 Task: Create in the project AgileDive in Backlog an issue 'Integrate a new video tutorial feature into an existing e-learning platform to improve user engagement and learning outcomes', assign it to team member softage.4@softage.net and change the status to IN PROGRESS. Create in the project AgileDive in Backlog an issue 'Develop a new tool for automated testing of cross-device compatibility and responsiveness', assign it to team member softage.1@softage.net and change the status to IN PROGRESS
Action: Mouse moved to (248, 72)
Screenshot: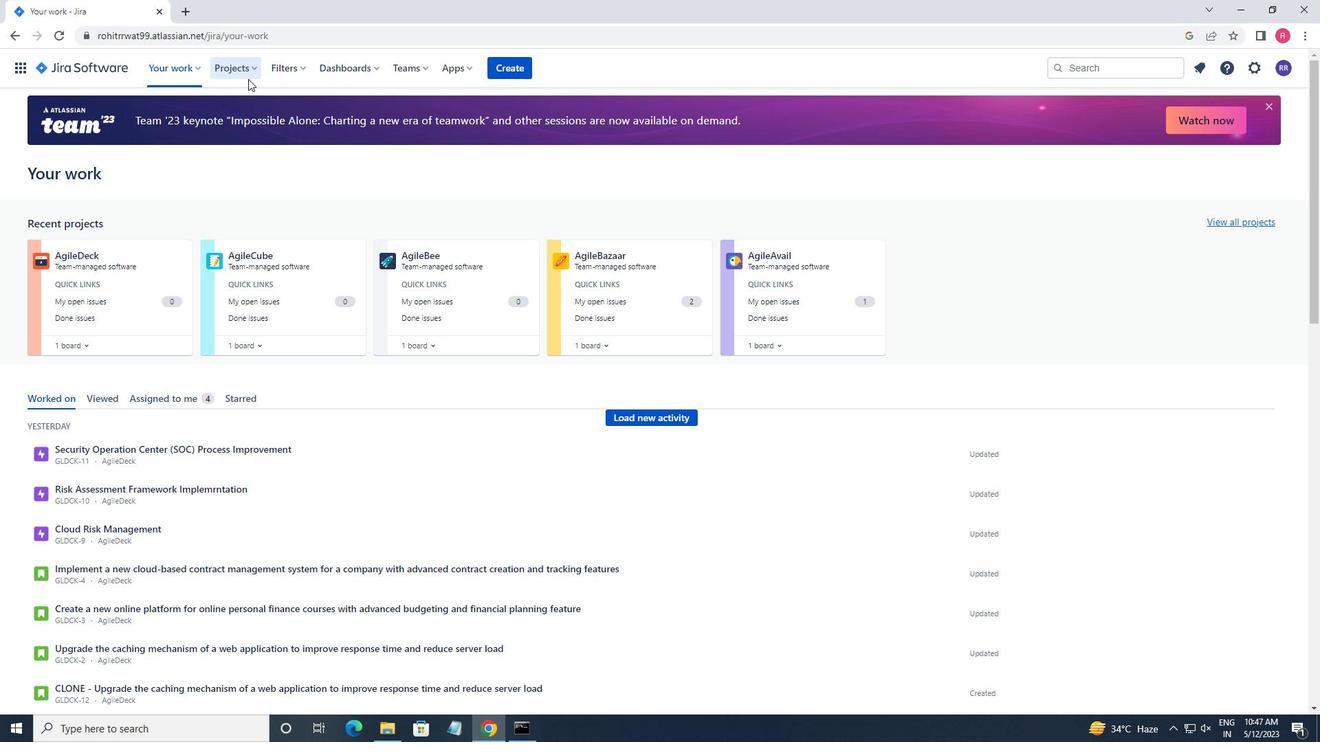 
Action: Mouse pressed left at (248, 72)
Screenshot: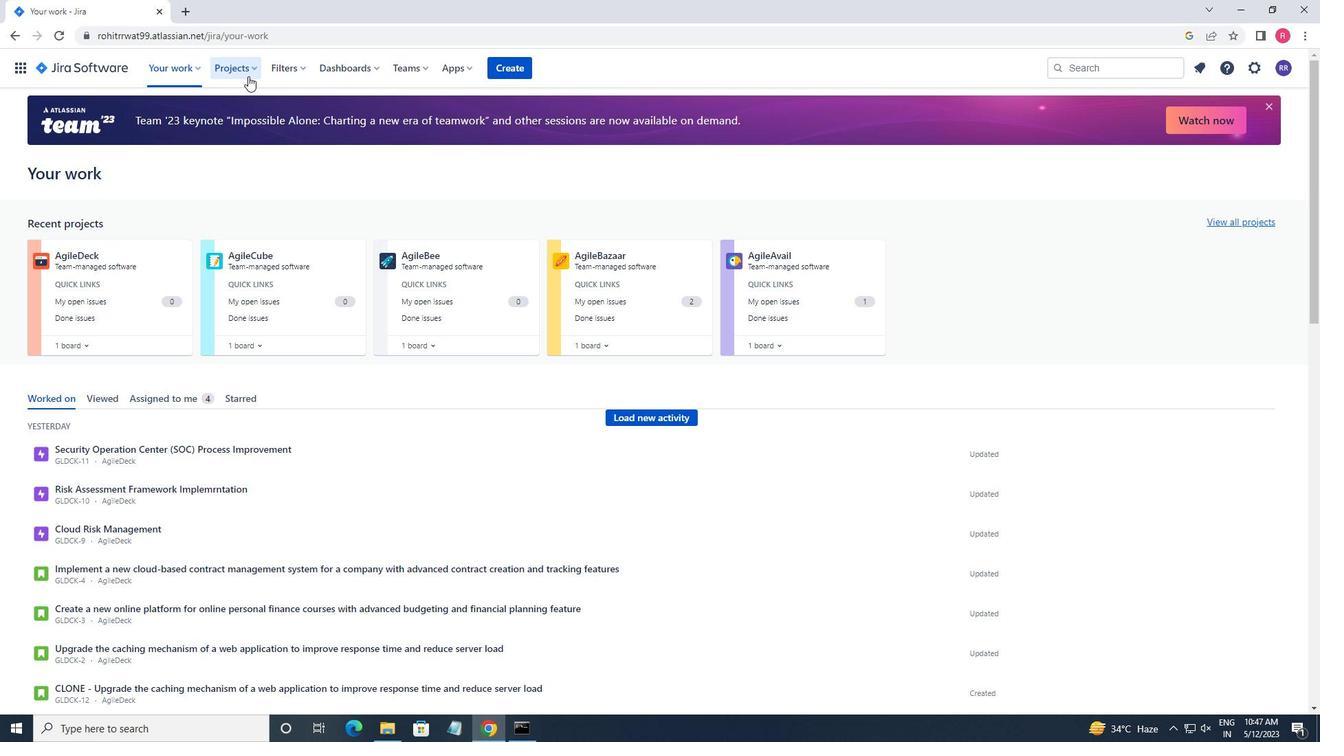 
Action: Mouse moved to (268, 138)
Screenshot: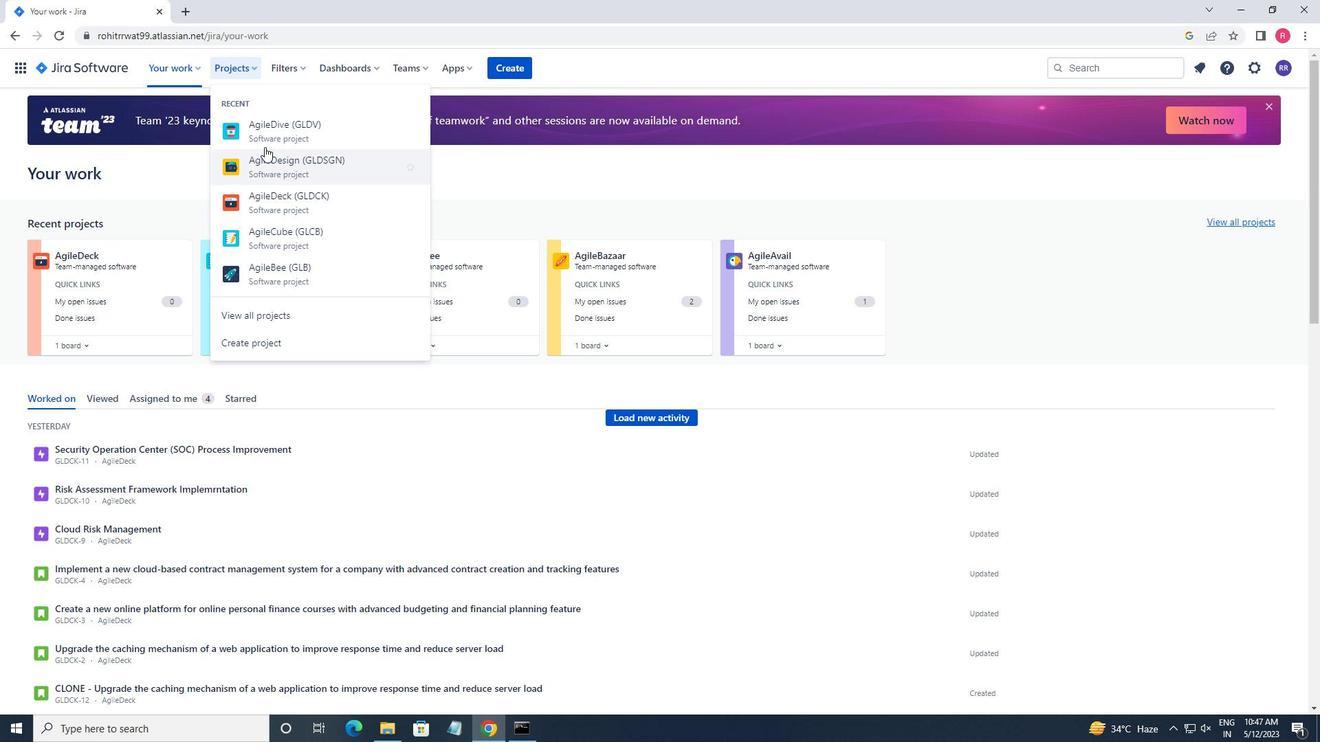 
Action: Mouse pressed left at (268, 138)
Screenshot: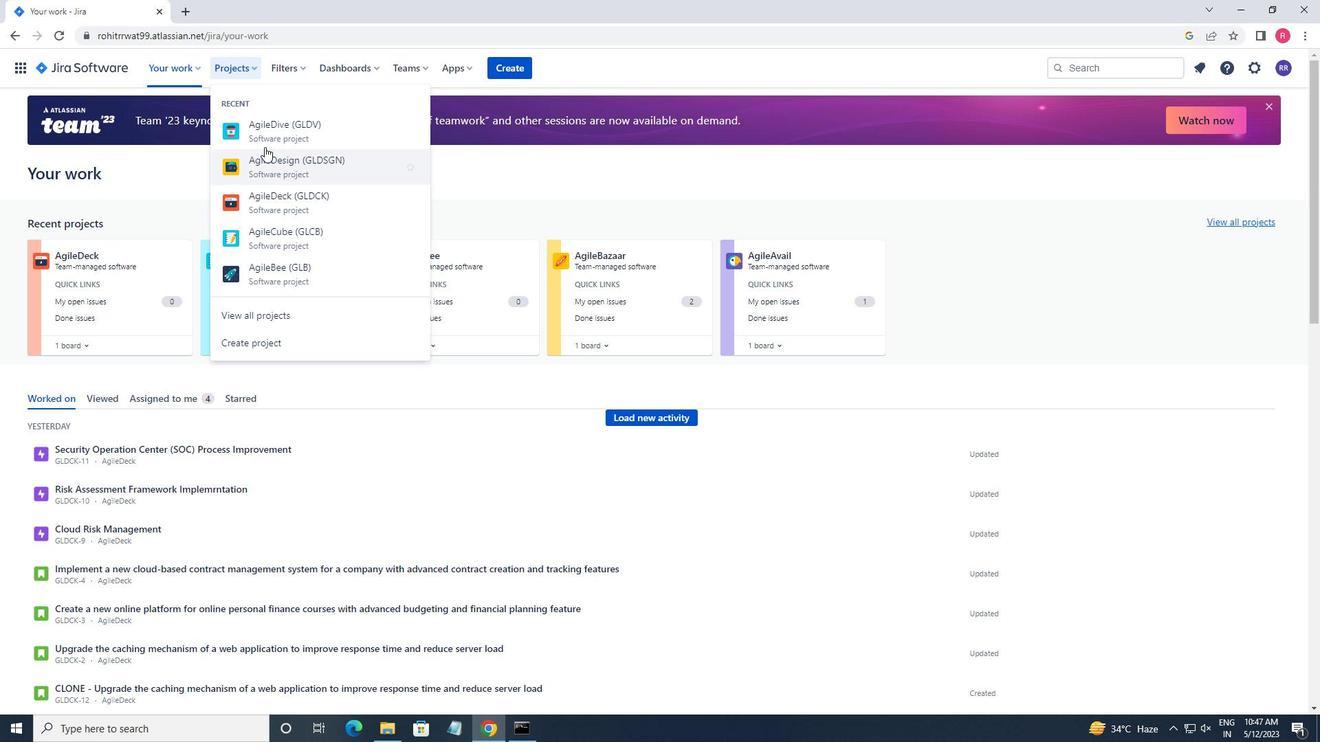 
Action: Mouse moved to (50, 209)
Screenshot: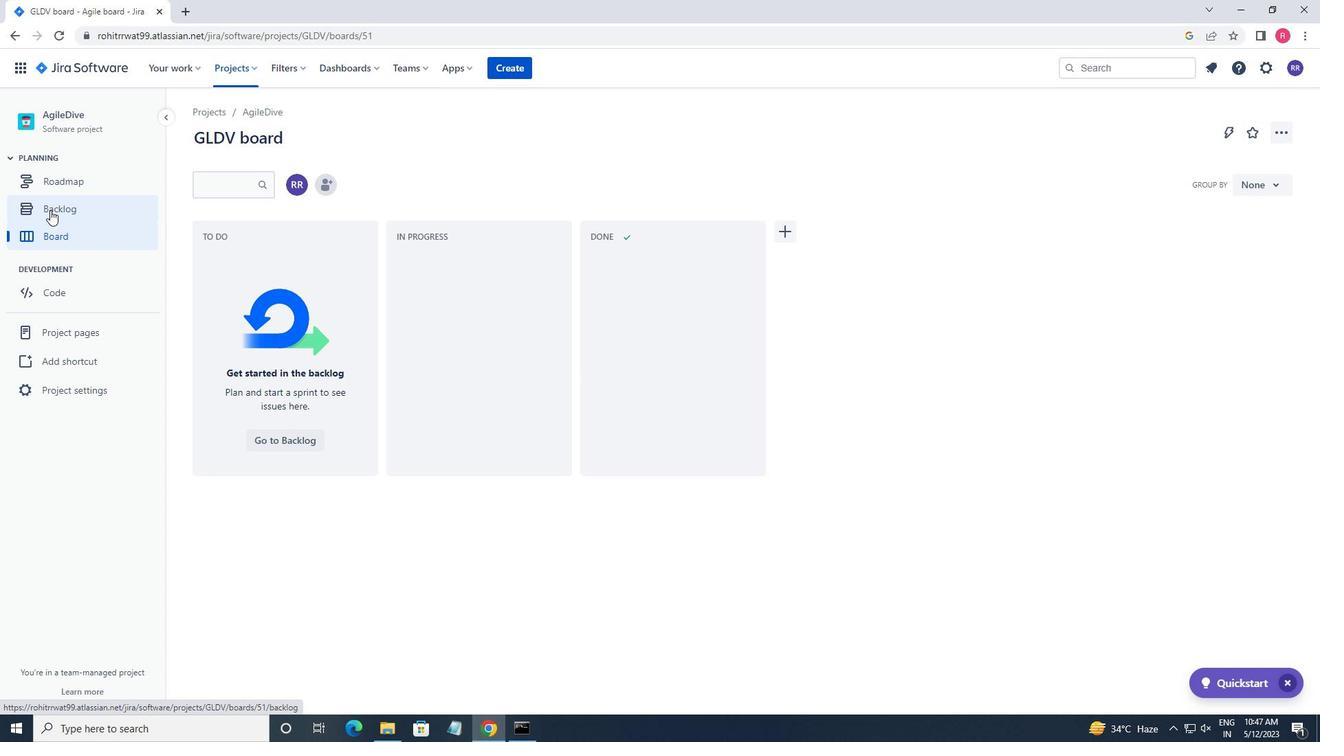 
Action: Mouse pressed left at (50, 209)
Screenshot: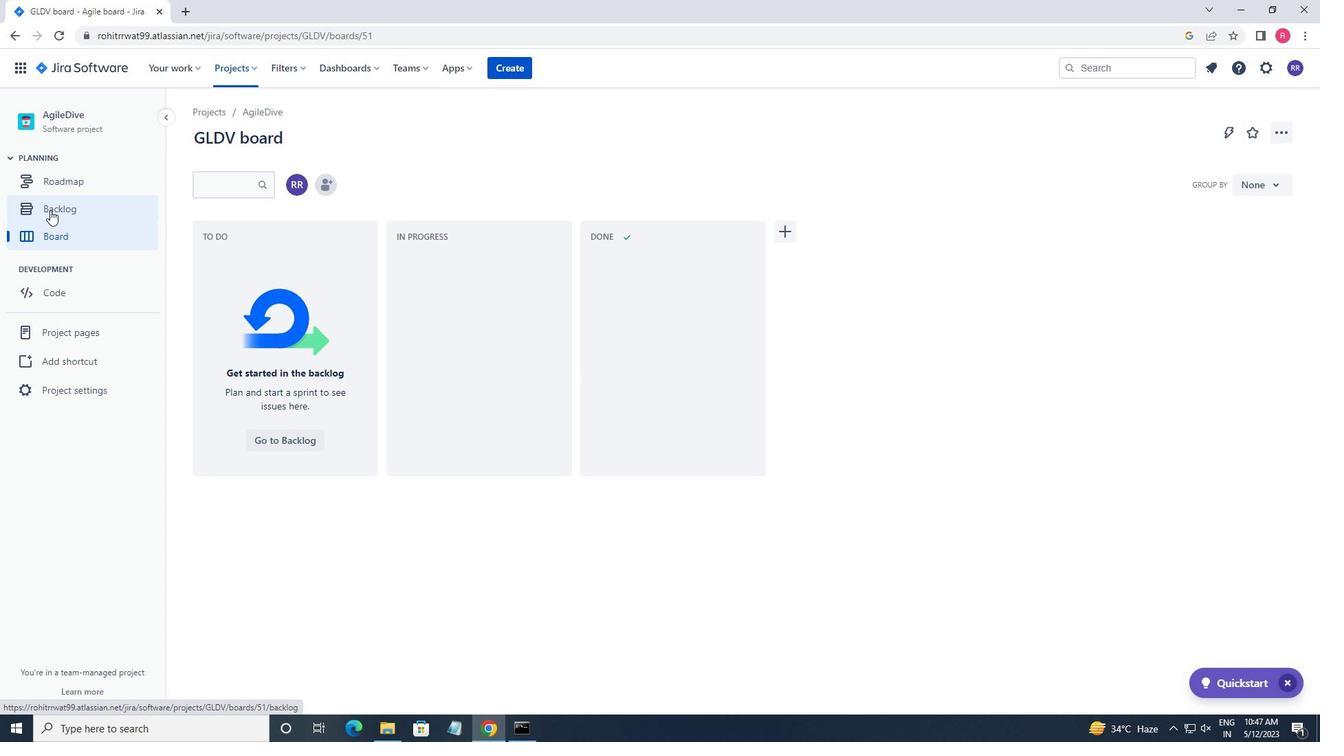 
Action: Mouse moved to (352, 369)
Screenshot: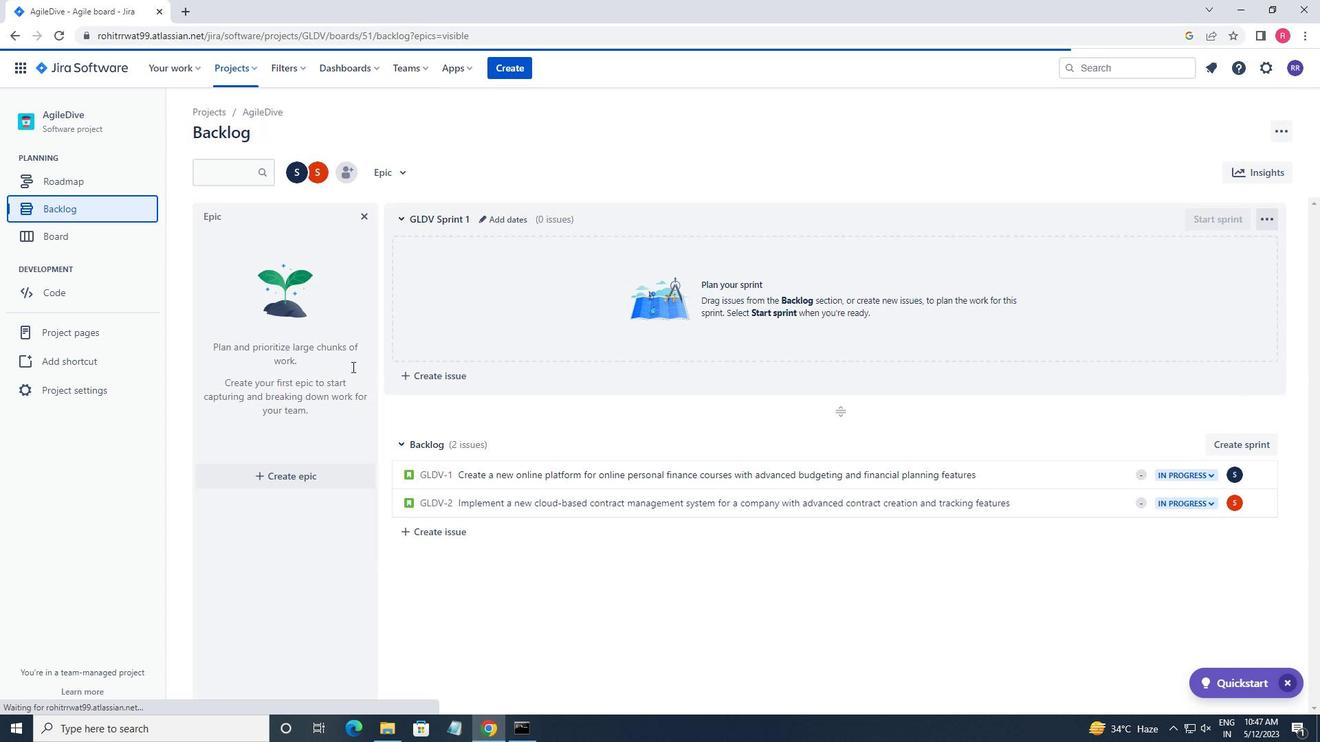 
Action: Mouse scrolled (352, 368) with delta (0, 0)
Screenshot: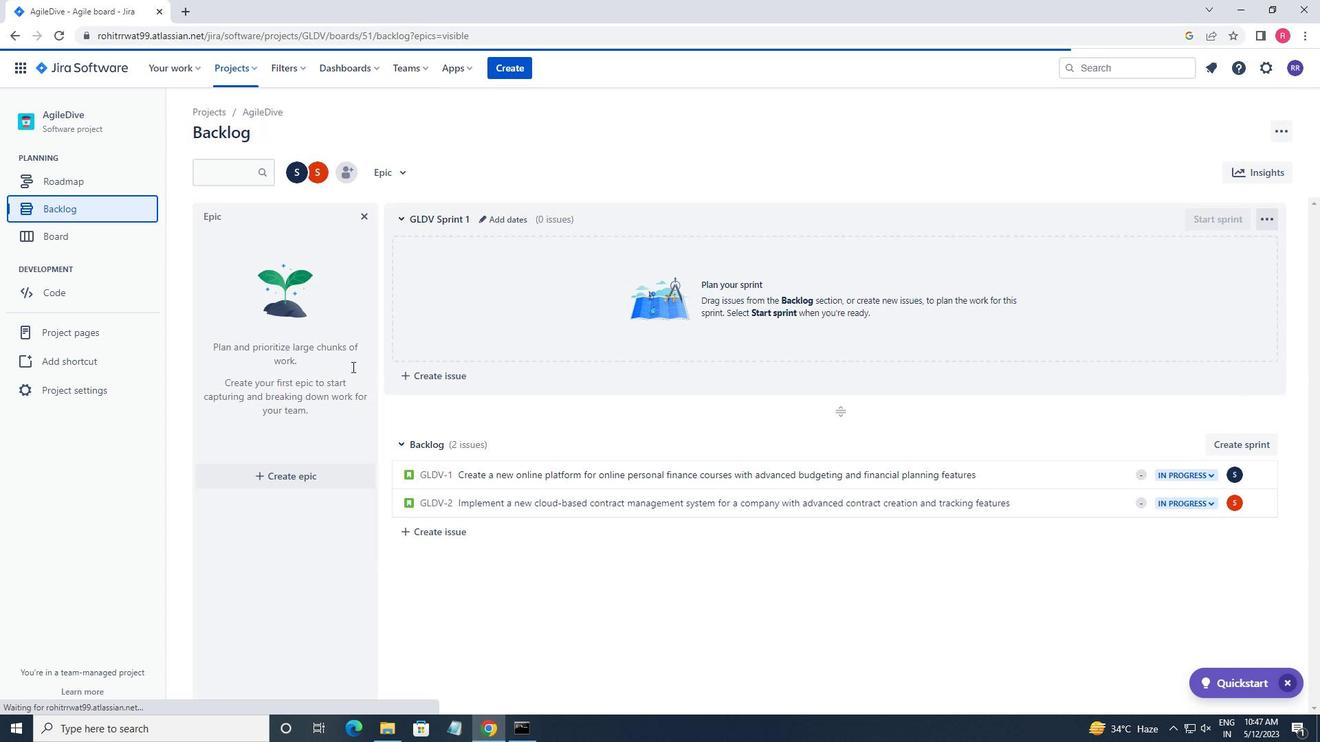 
Action: Mouse moved to (352, 369)
Screenshot: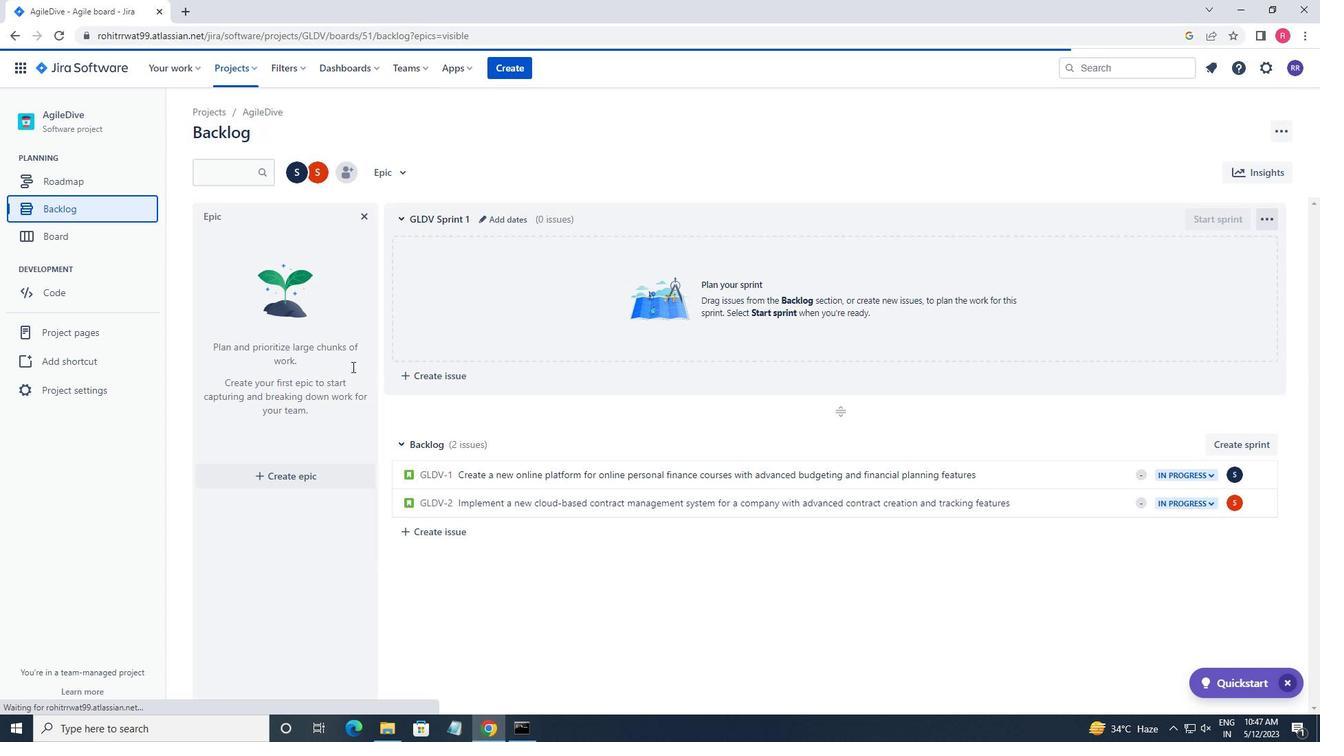 
Action: Mouse scrolled (352, 369) with delta (0, 0)
Screenshot: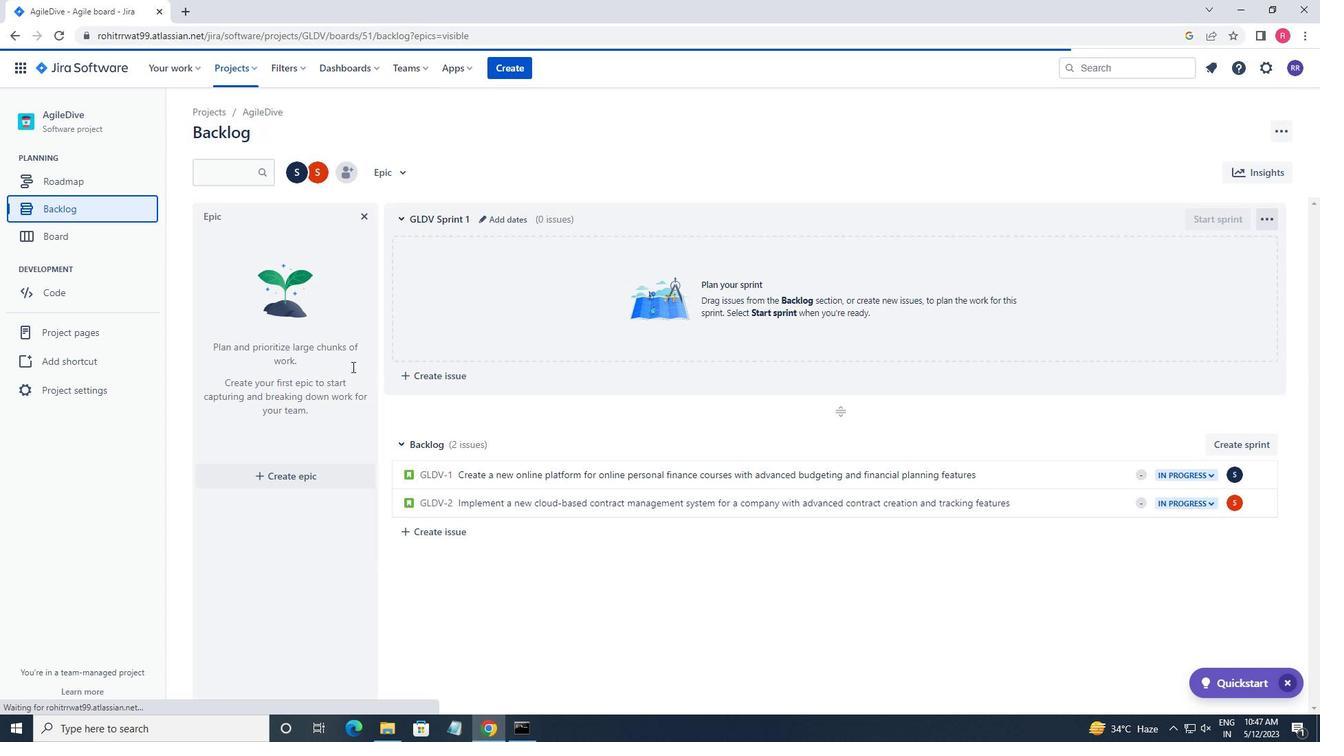 
Action: Mouse moved to (352, 370)
Screenshot: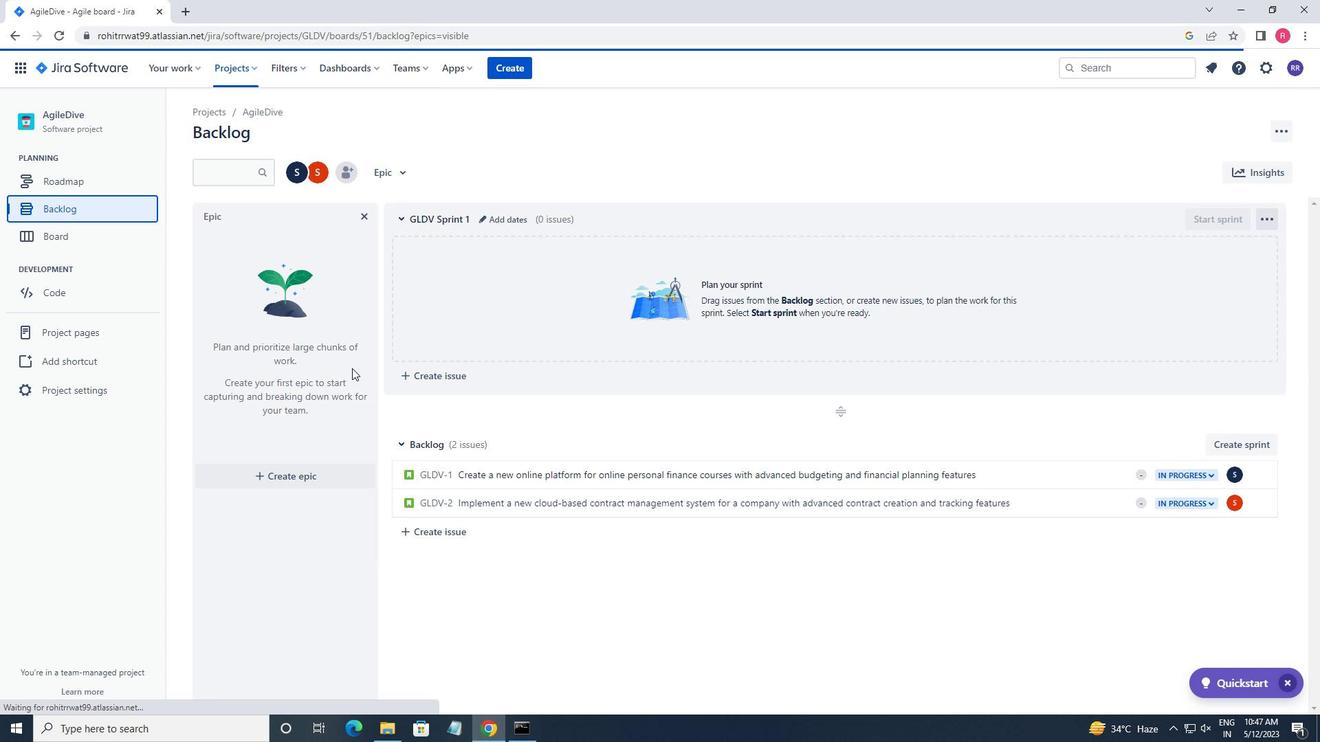 
Action: Mouse scrolled (352, 369) with delta (0, 0)
Screenshot: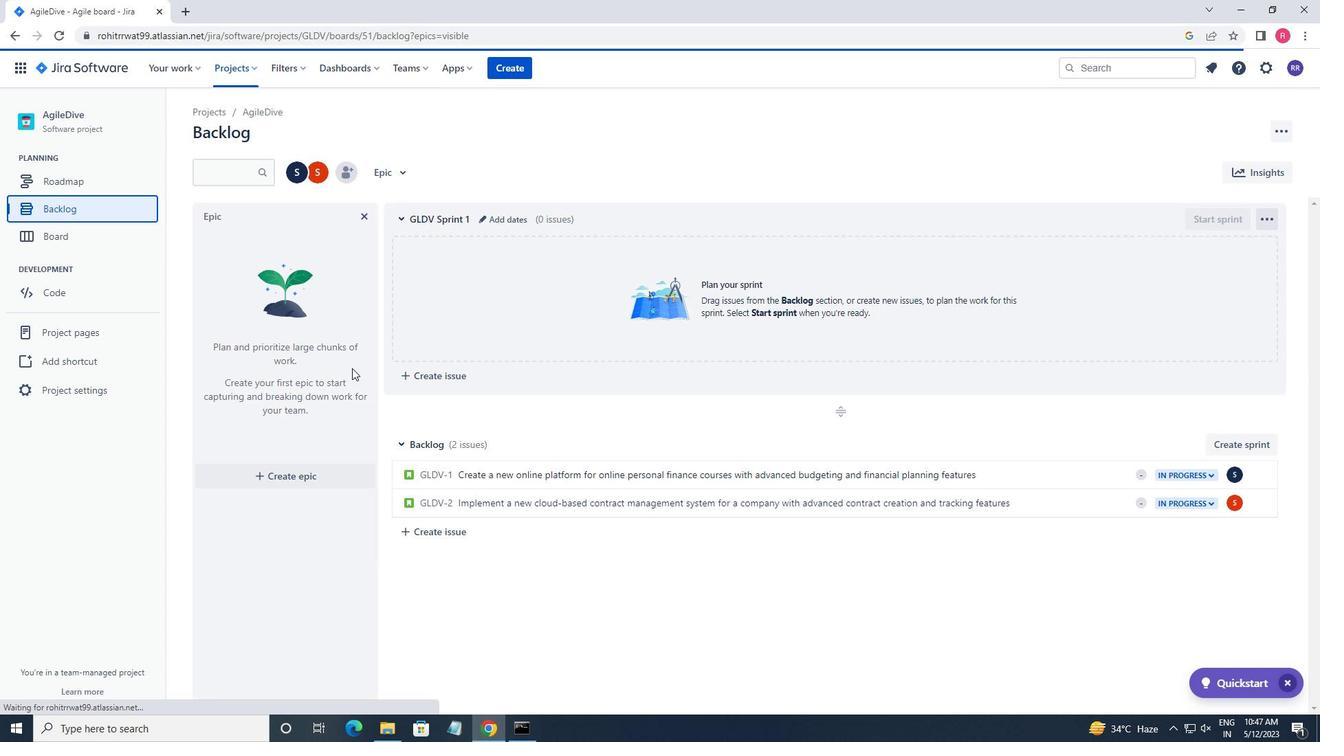 
Action: Mouse scrolled (352, 369) with delta (0, 0)
Screenshot: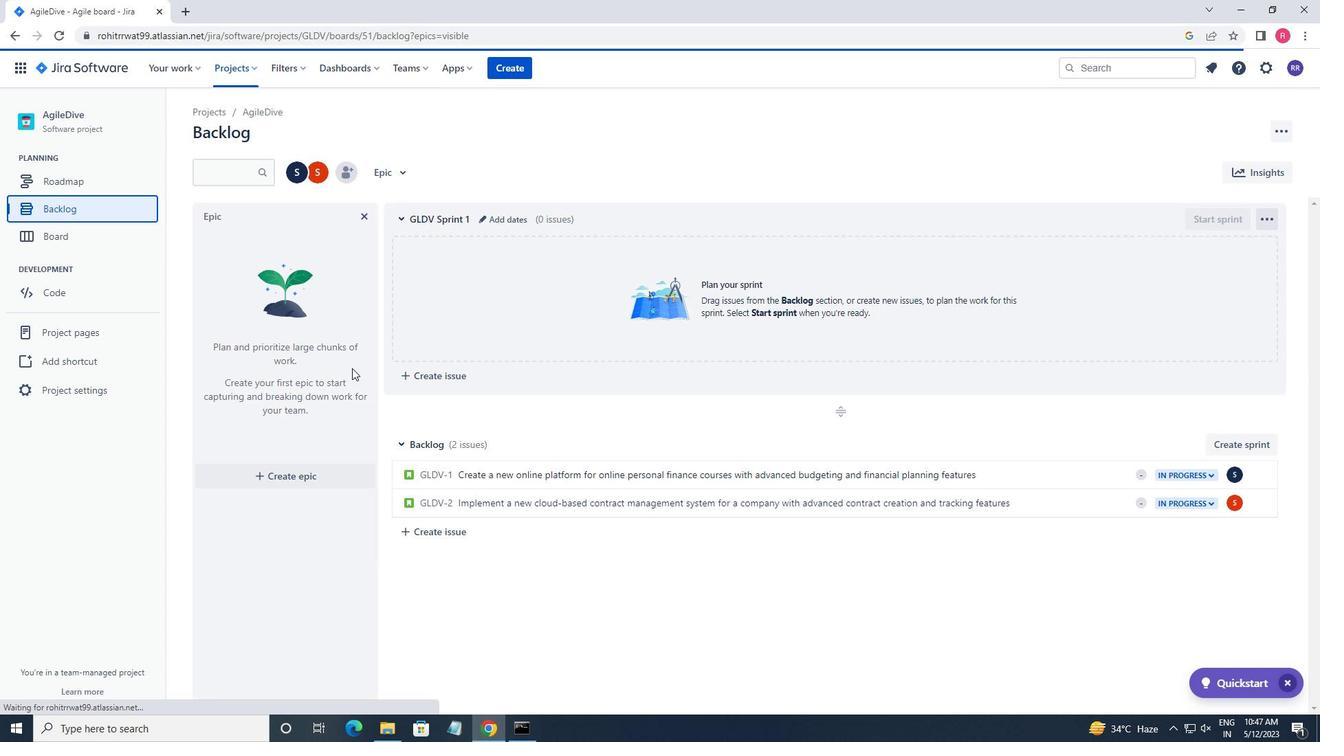 
Action: Mouse scrolled (352, 369) with delta (0, 0)
Screenshot: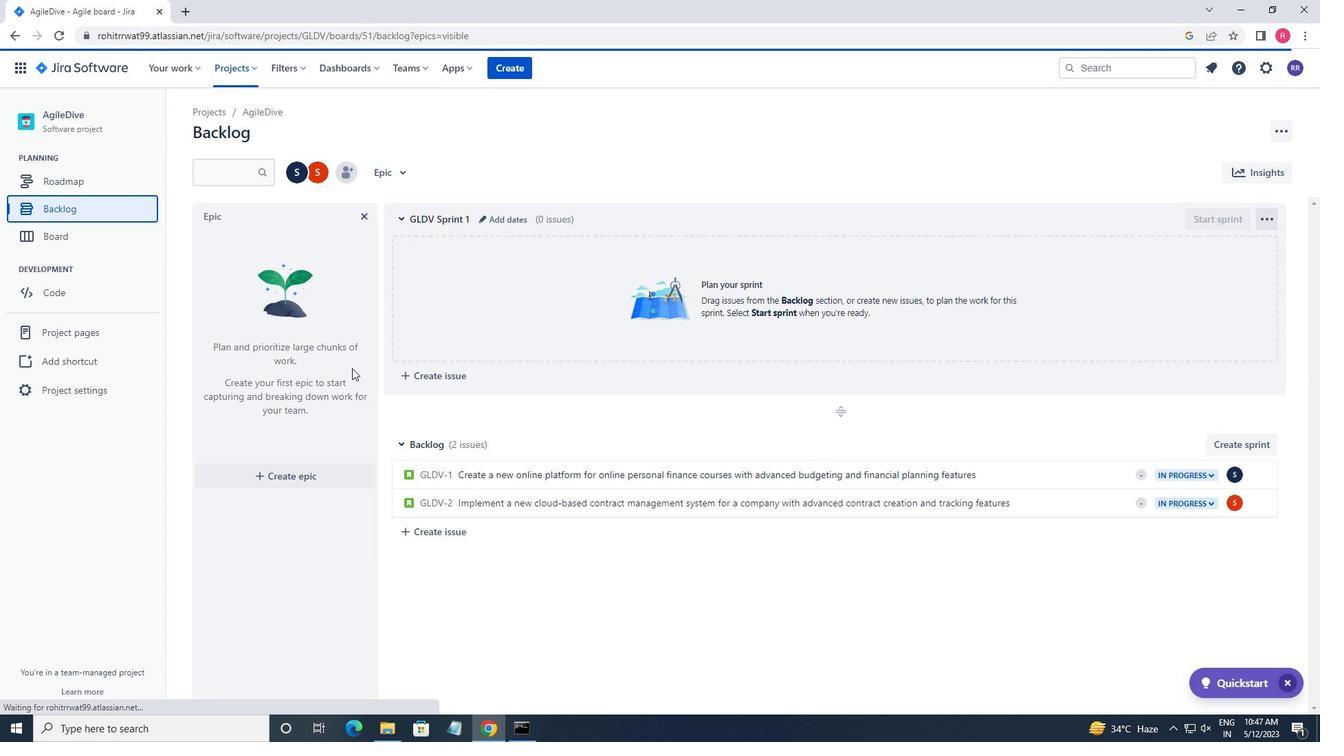 
Action: Mouse scrolled (352, 369) with delta (0, 0)
Screenshot: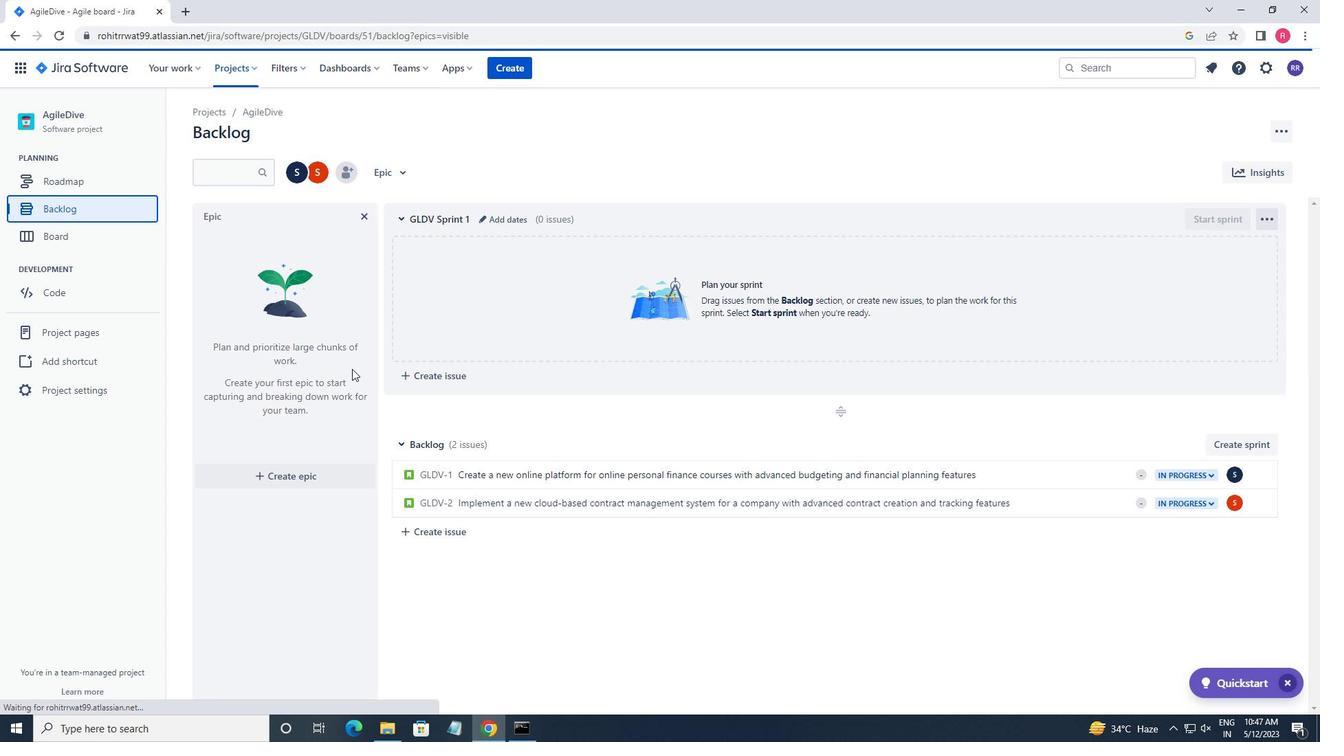 
Action: Mouse moved to (438, 538)
Screenshot: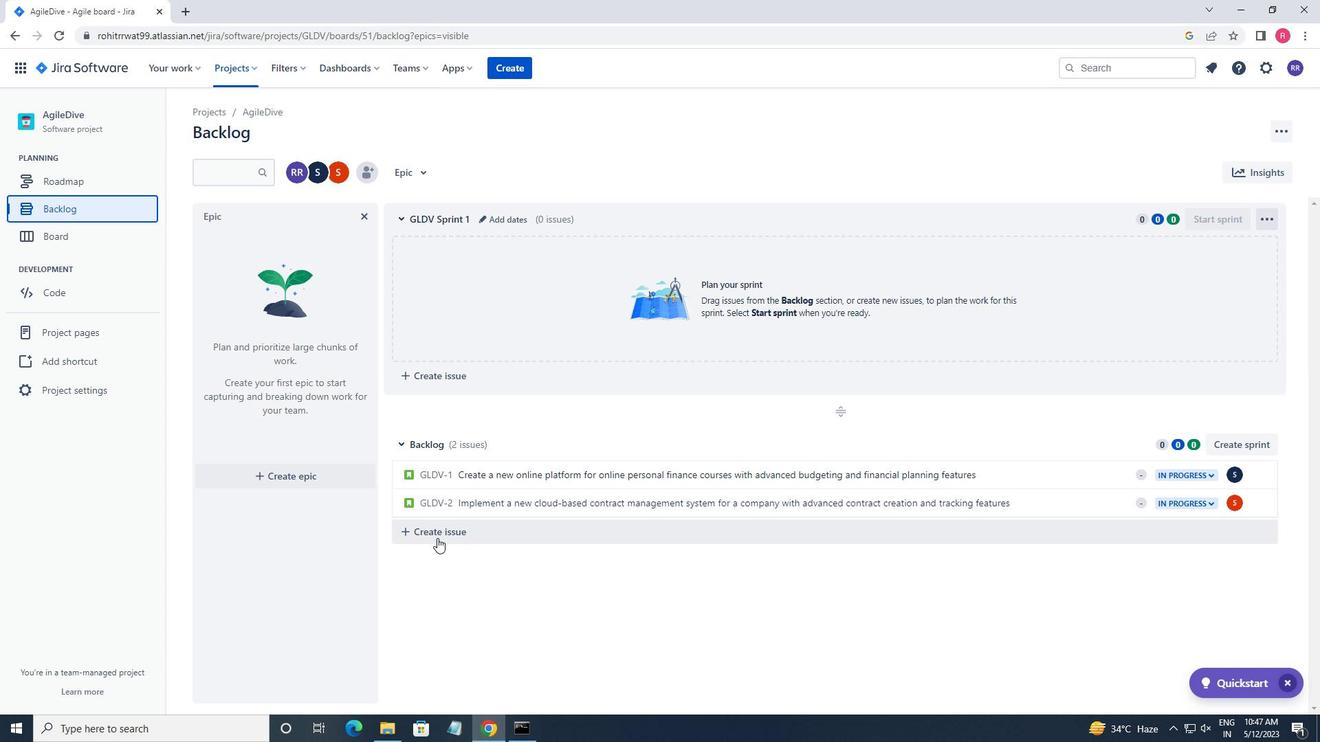 
Action: Mouse pressed left at (438, 538)
Screenshot: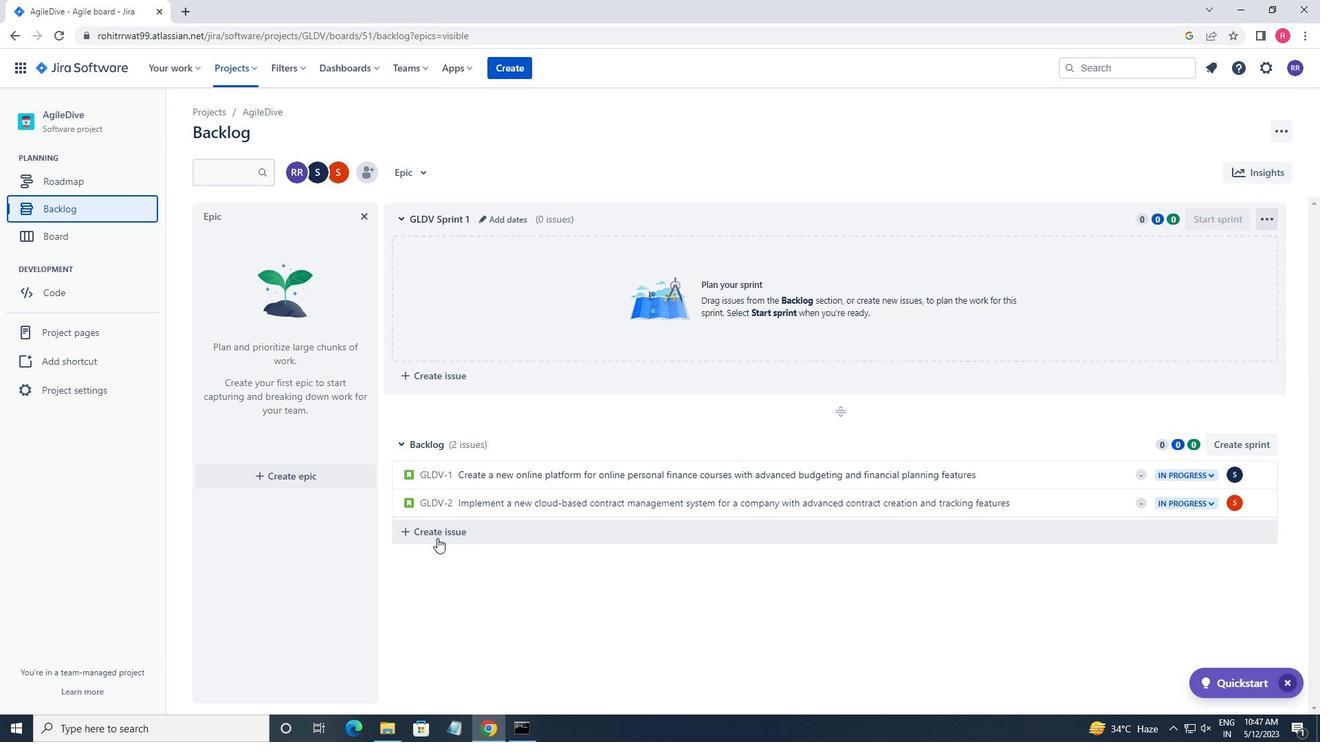 
Action: Key pressed <Key.shift_r>Integrate<Key.space>a<Key.space>new<Key.space>video<Key.space>ti<Key.backspace>utorial<Key.space>featues<Key.space><Key.backspace><Key.backspace><Key.backspace><Key.backspace>urial<Key.space><Key.backspace><Key.backspace><Key.backspace><Key.backspace>e<Key.space>into<Key.space>an<Key.space>existing<Key.space>e-learning<Key.space>platform<Key.space>to<Key.space>improve<Key.space>user<Key.space>engagment<Key.space>and<Key.space>learning<Key.space><Key.left><Key.left><Key.left><Key.left><Key.left><Key.left><Key.left><Key.left><Key.left><Key.left><Key.left><Key.left><Key.left><Key.left><Key.left><Key.left><Key.left><Key.left><Key.left><Key.left><Key.left><Key.left><Key.left><Key.right><Key.right><Key.right><Key.right><Key.right>e<Key.right><Key.right><Key.right><Key.right><Key.right><Key.right><Key.right><Key.right><Key.right><Key.right><Key.right><Key.right><Key.right><Key.right><Key.right><Key.right><Key.right><Key.right>and<Key.space>learning<Key.space>outcomes<Key.enter>
Screenshot: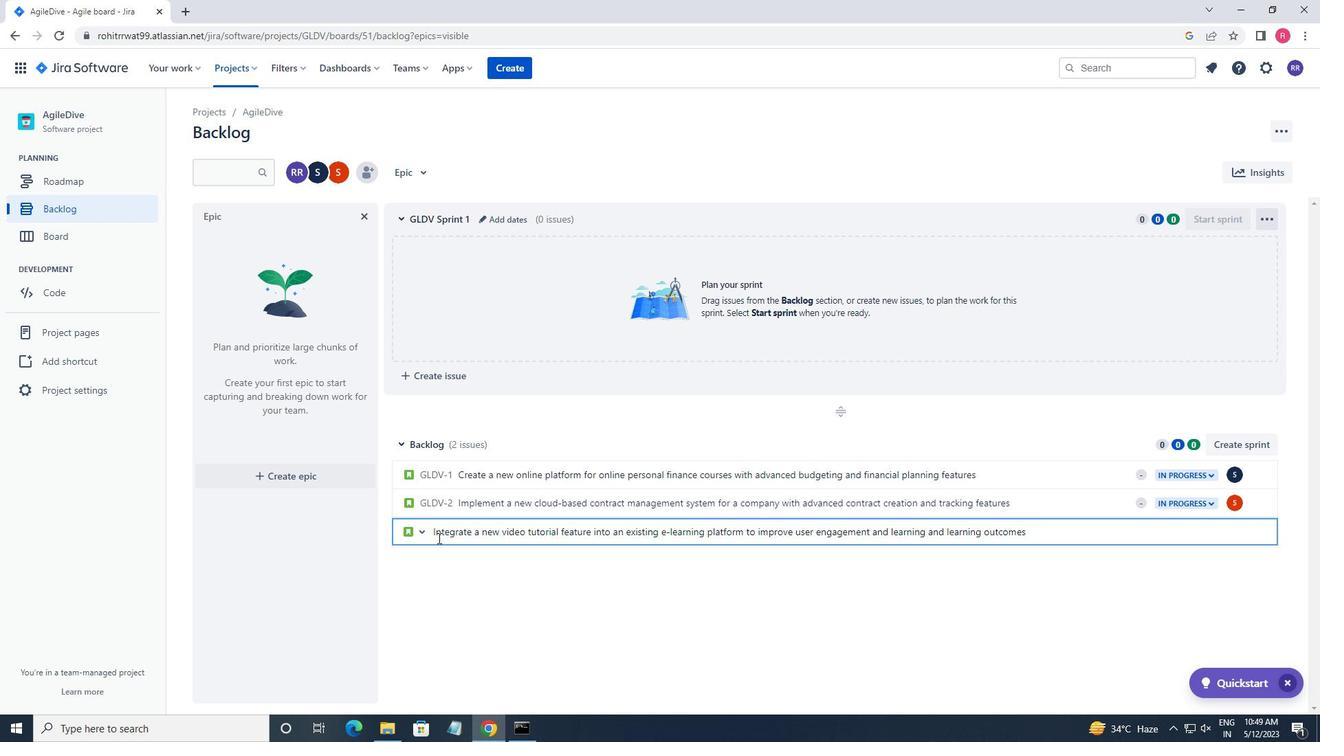 
Action: Mouse moved to (1235, 531)
Screenshot: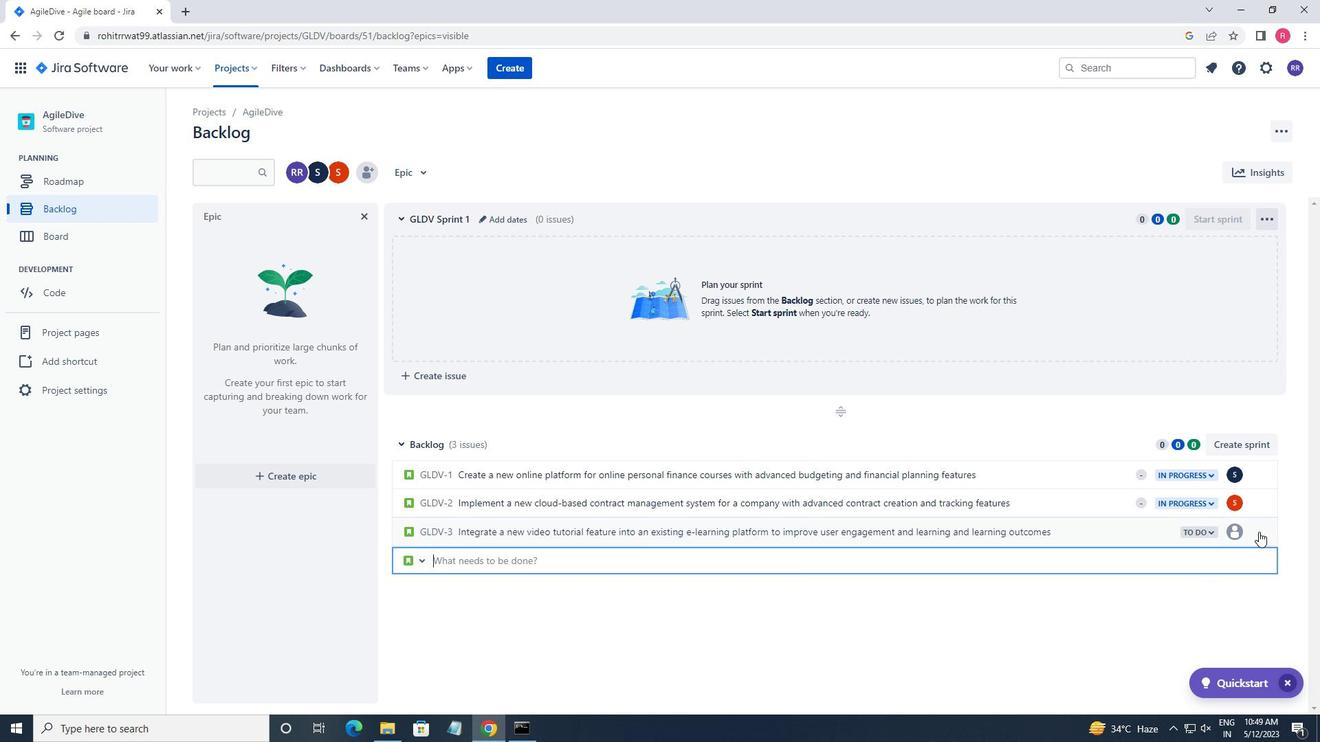 
Action: Mouse pressed left at (1235, 531)
Screenshot: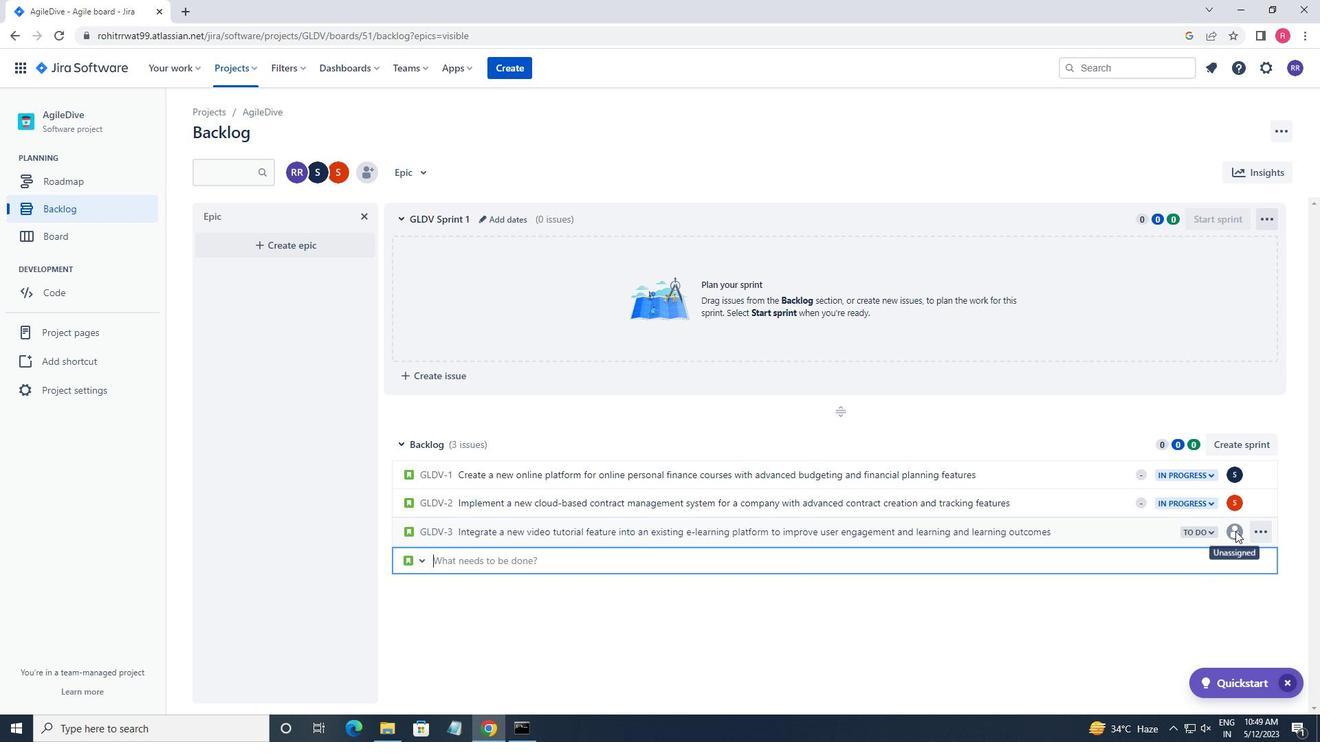 
Action: Key pressed softage.4
Screenshot: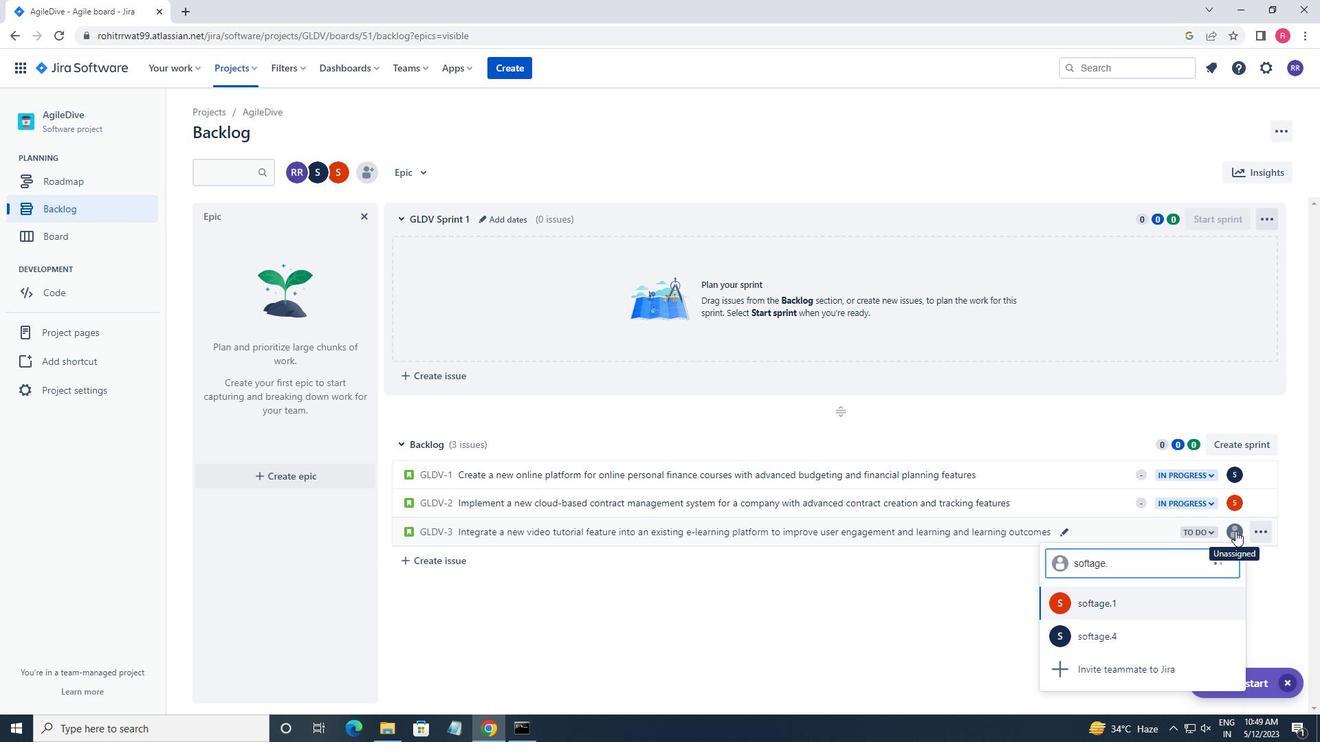 
Action: Mouse moved to (1149, 644)
Screenshot: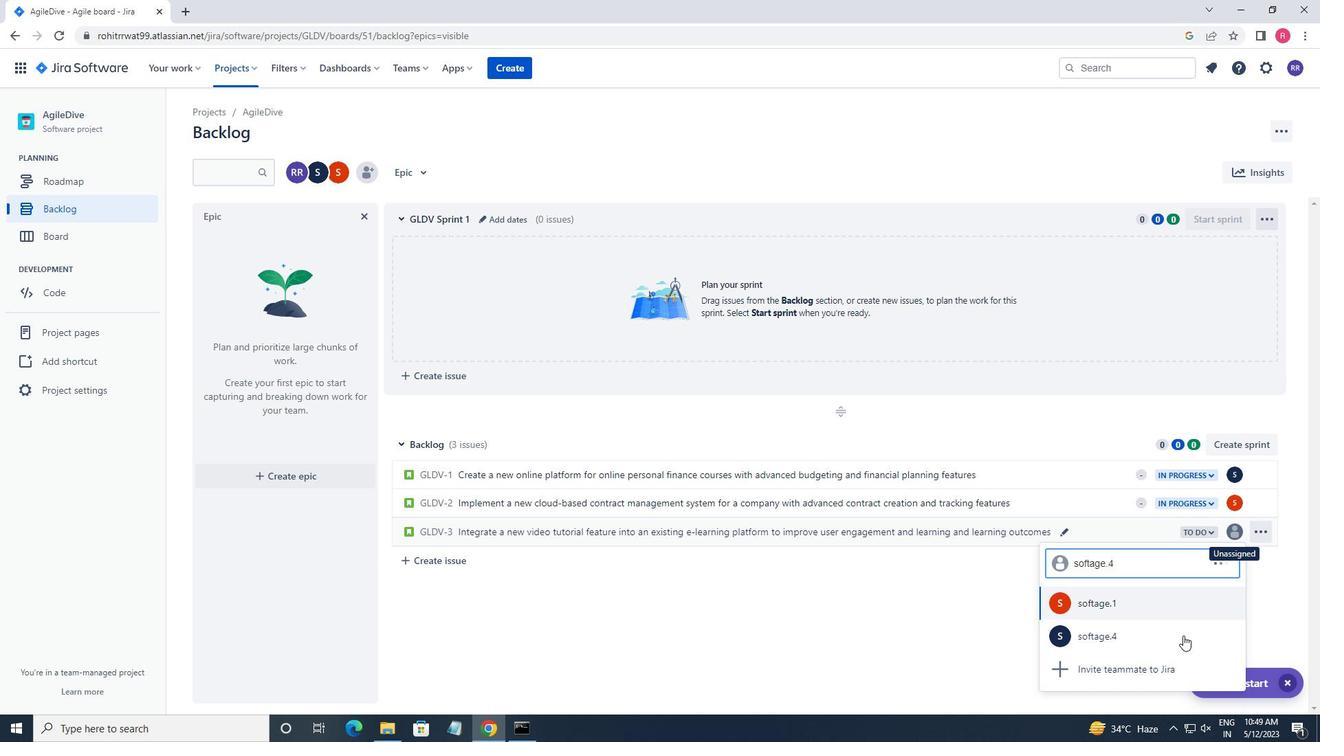 
Action: Mouse pressed left at (1149, 644)
Screenshot: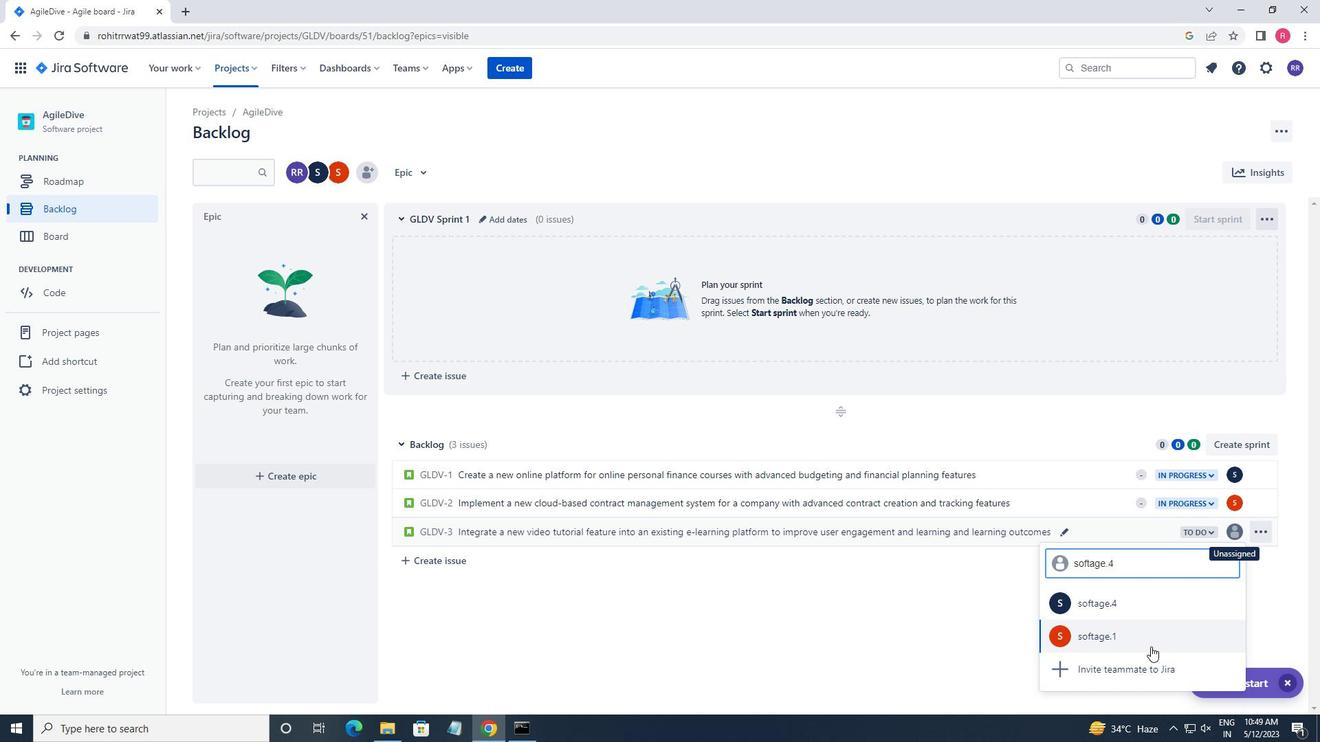 
Action: Mouse moved to (1231, 535)
Screenshot: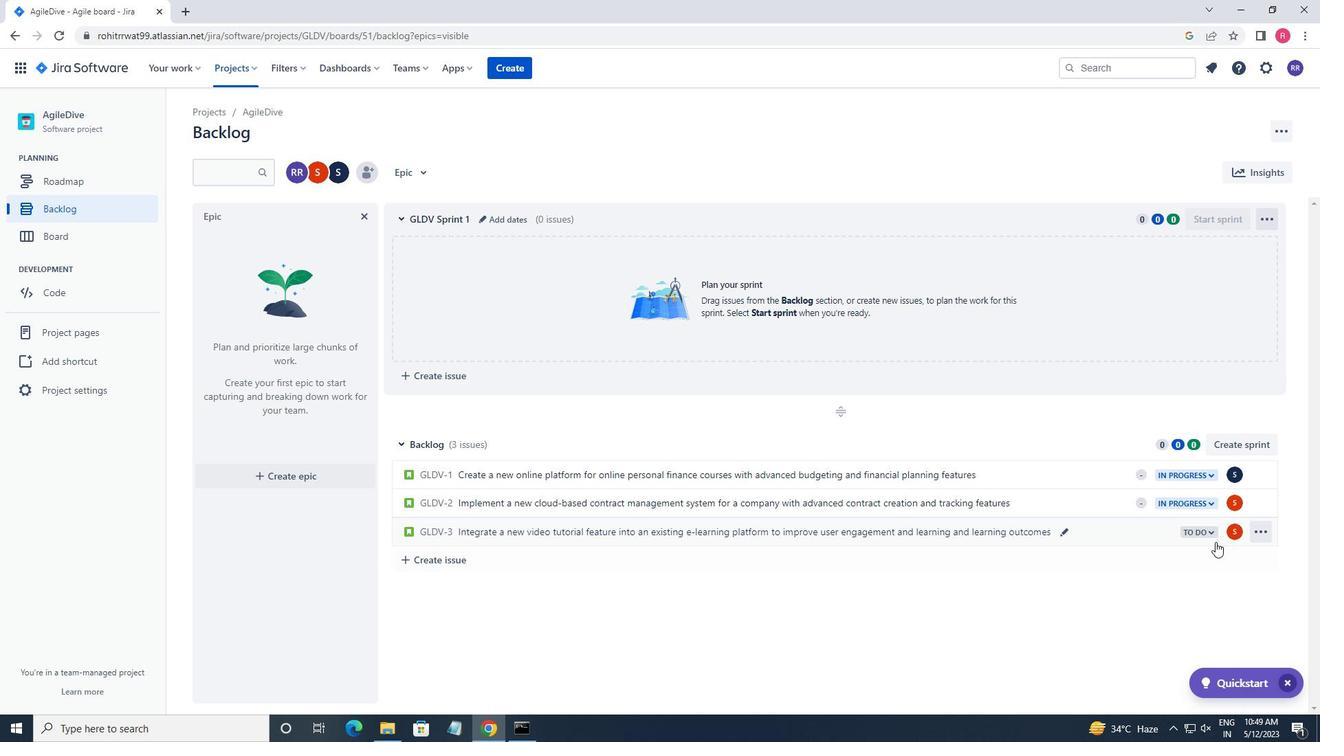 
Action: Mouse pressed left at (1231, 535)
Screenshot: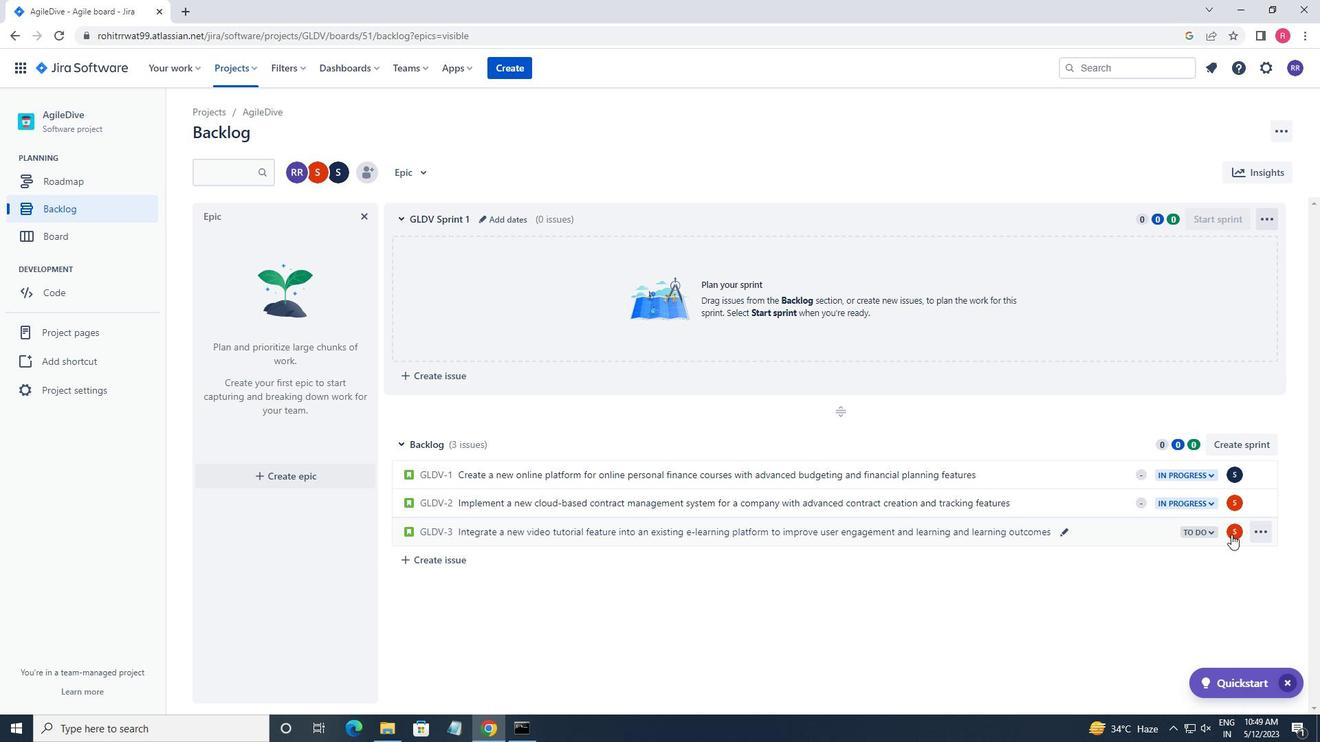 
Action: Key pressed softage.4
Screenshot: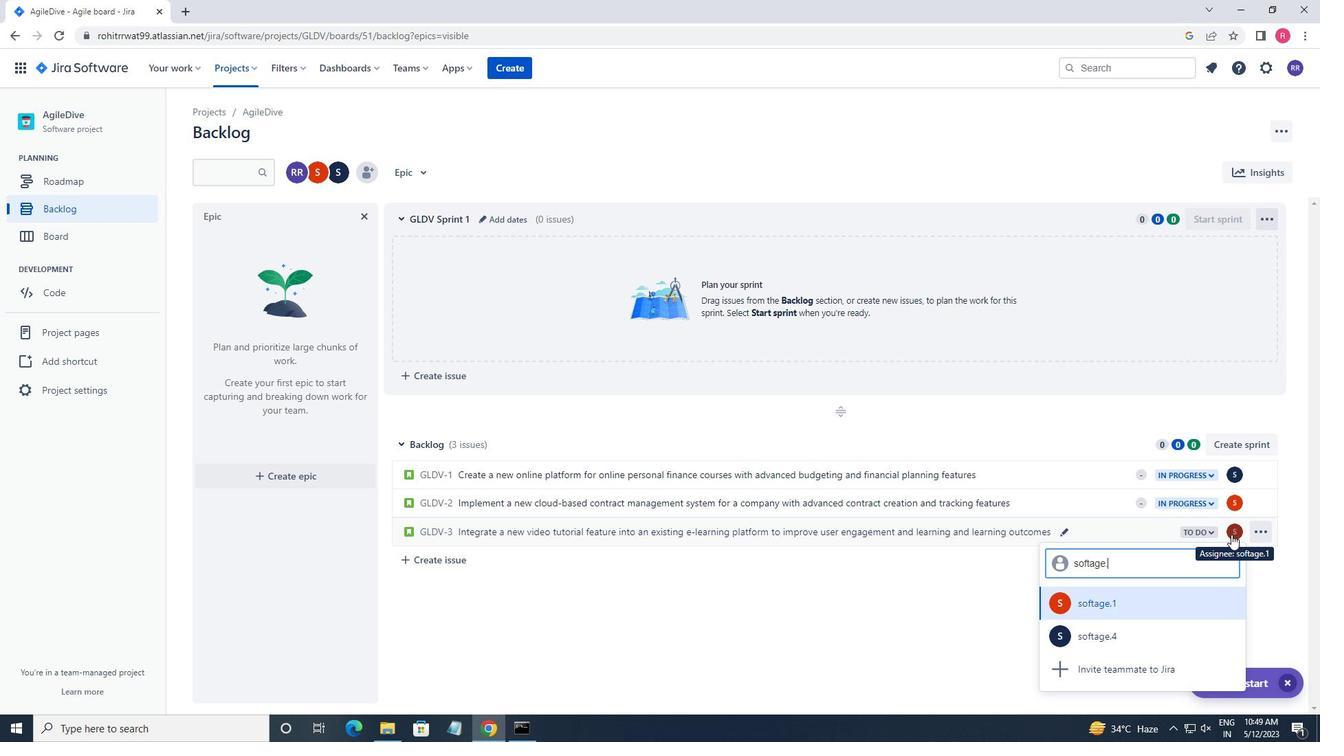 
Action: Mouse moved to (1105, 604)
Screenshot: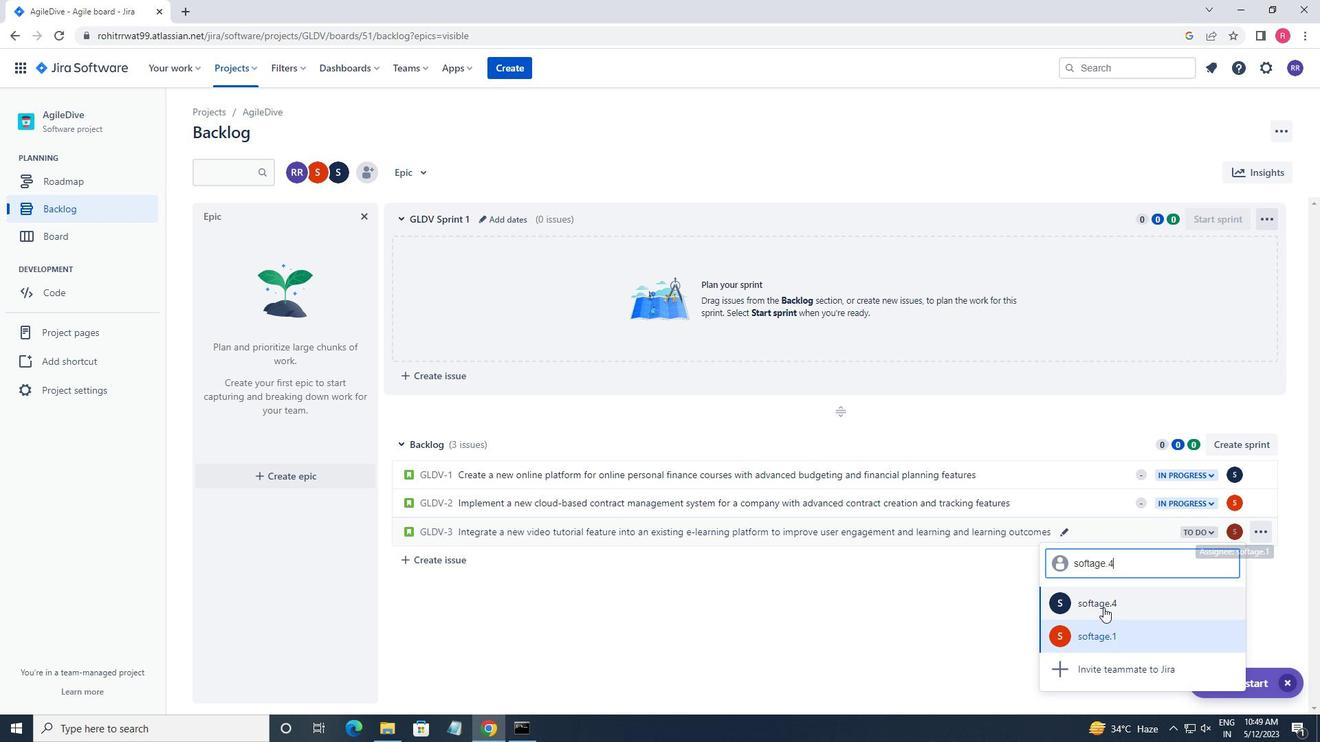 
Action: Mouse pressed left at (1105, 604)
Screenshot: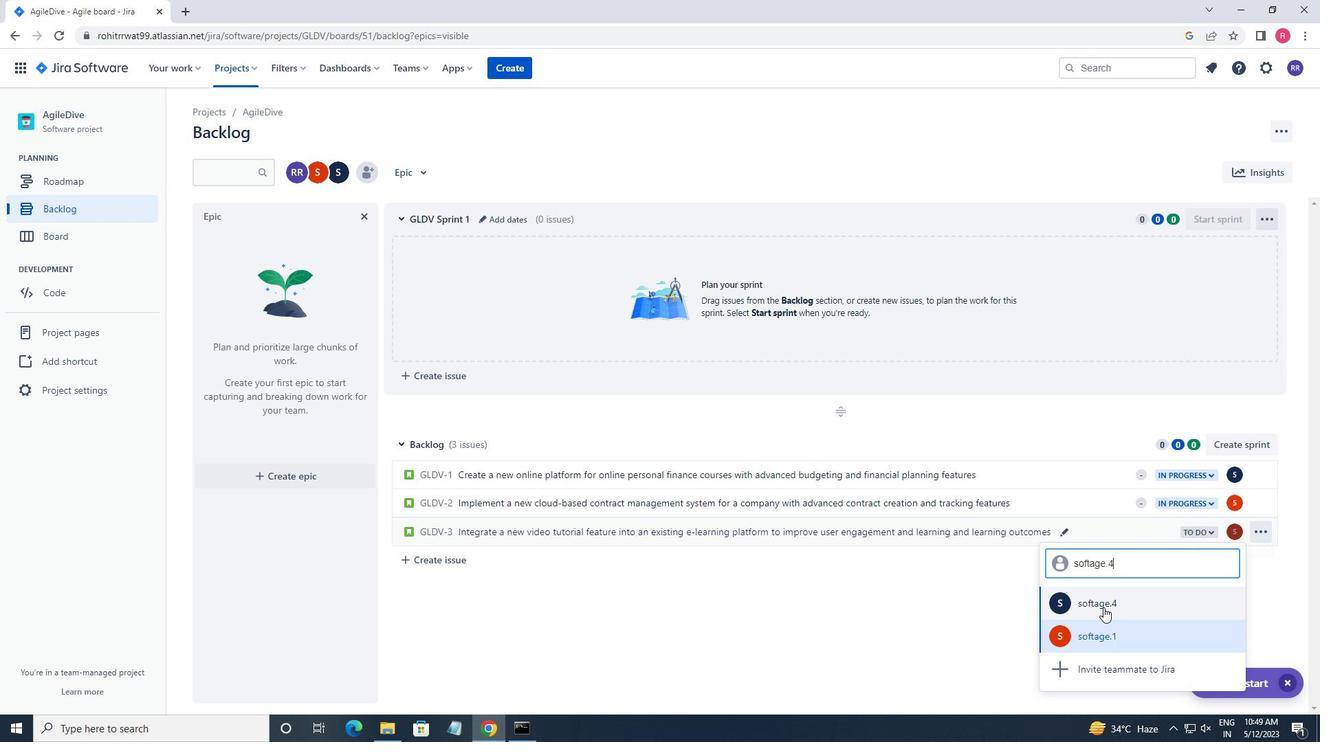 
Action: Mouse moved to (1210, 528)
Screenshot: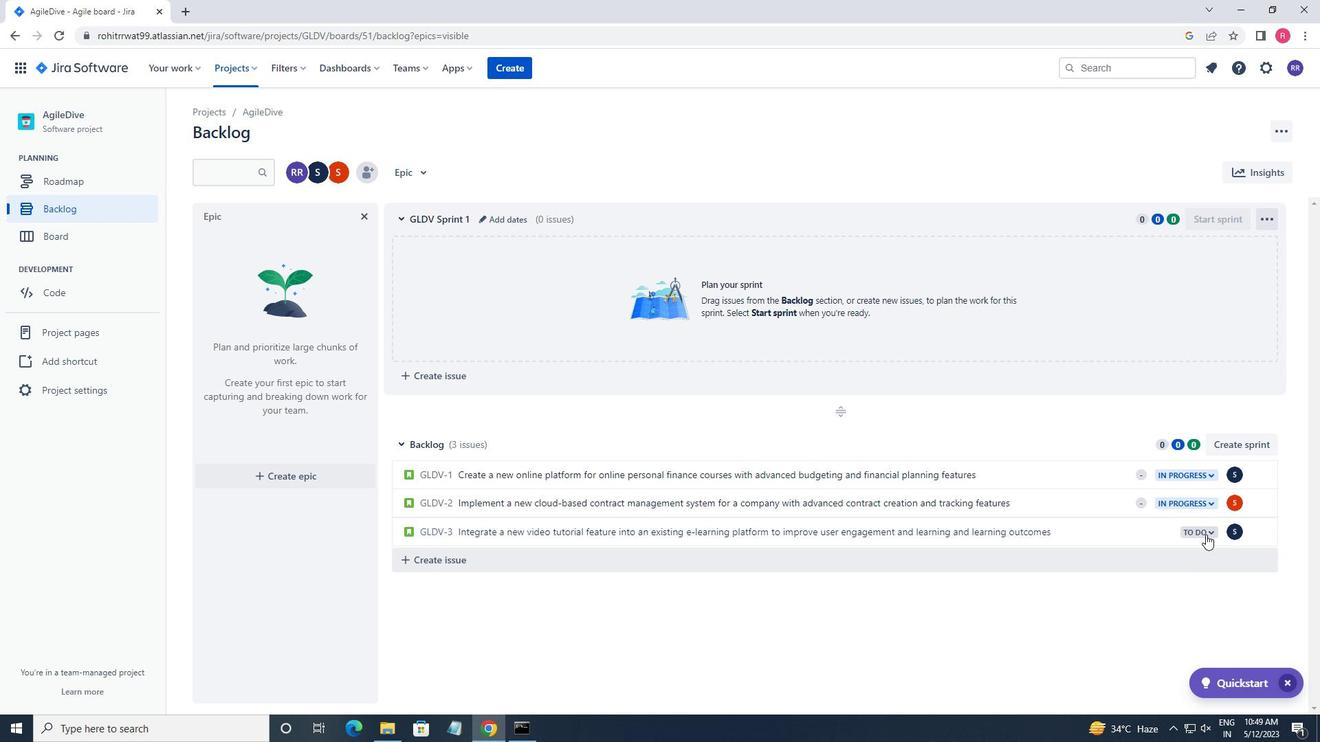 
Action: Mouse pressed left at (1210, 528)
Screenshot: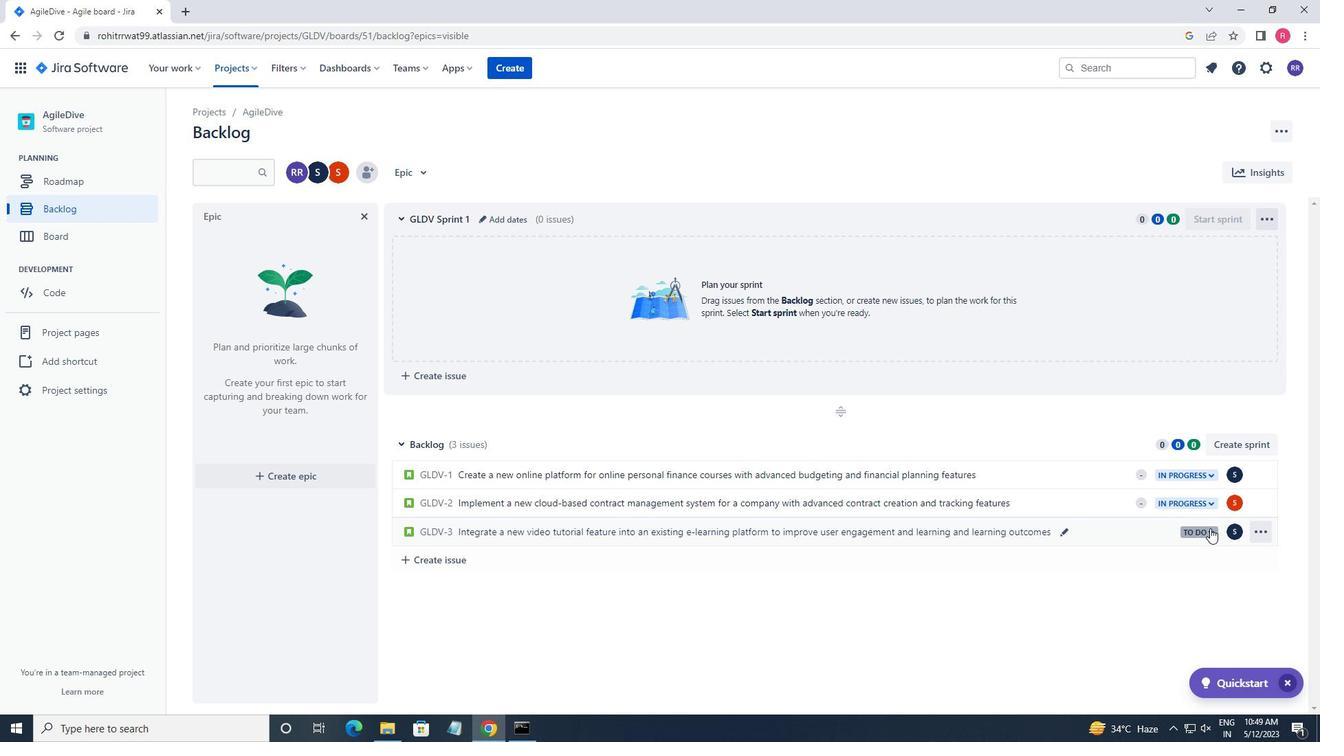
Action: Mouse moved to (1106, 563)
Screenshot: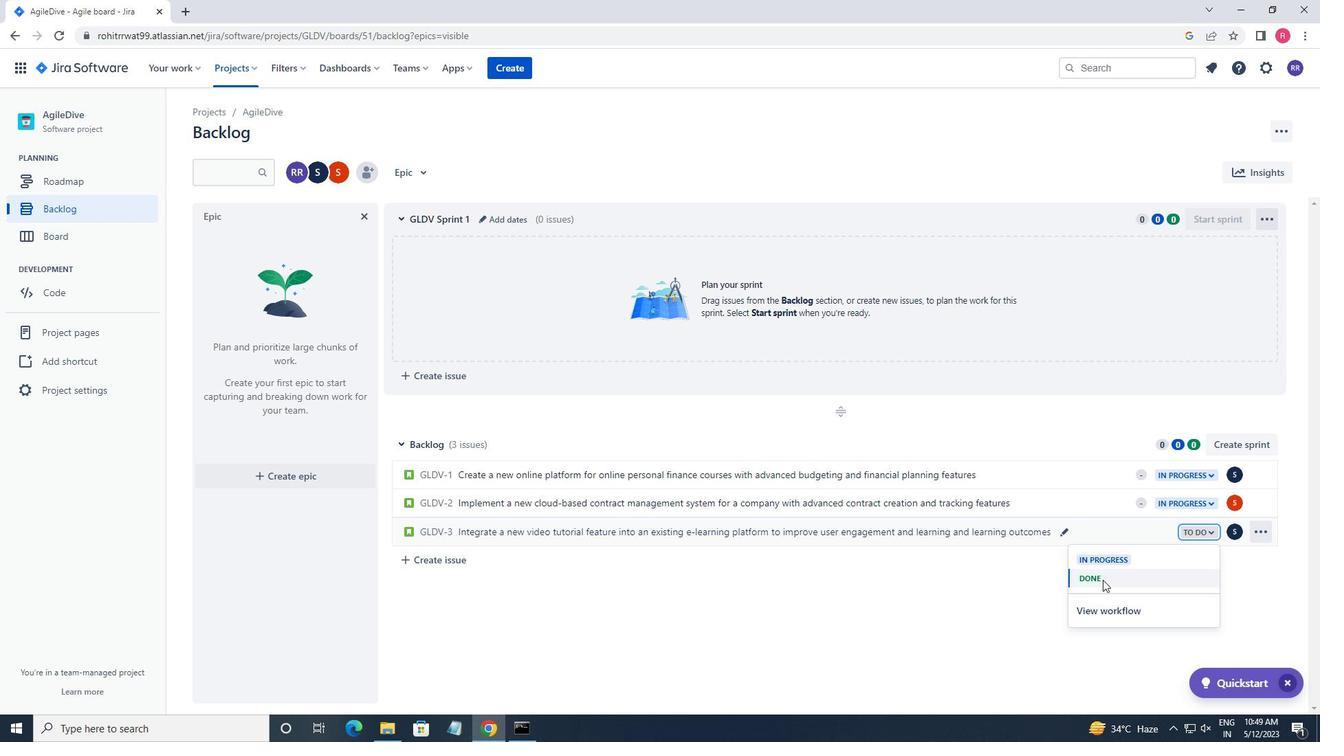 
Action: Mouse pressed left at (1106, 563)
Screenshot: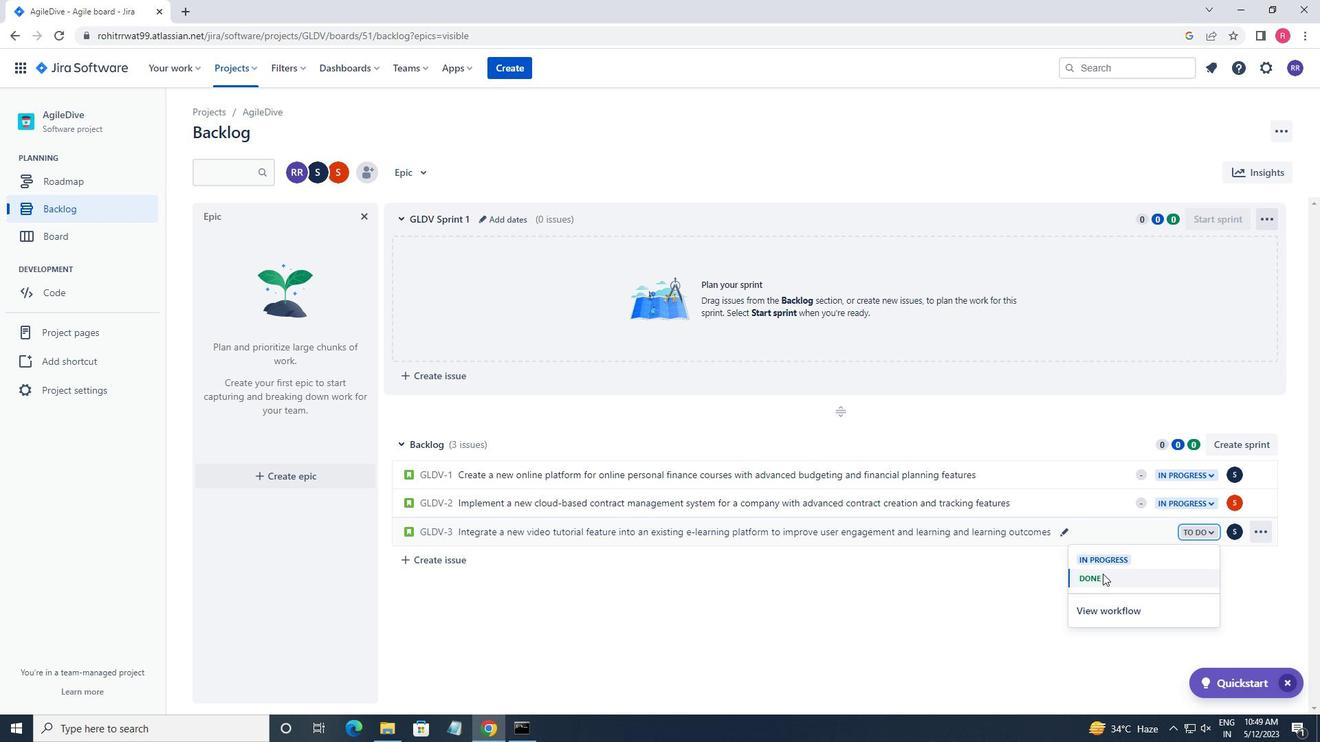 
Action: Mouse moved to (481, 562)
Screenshot: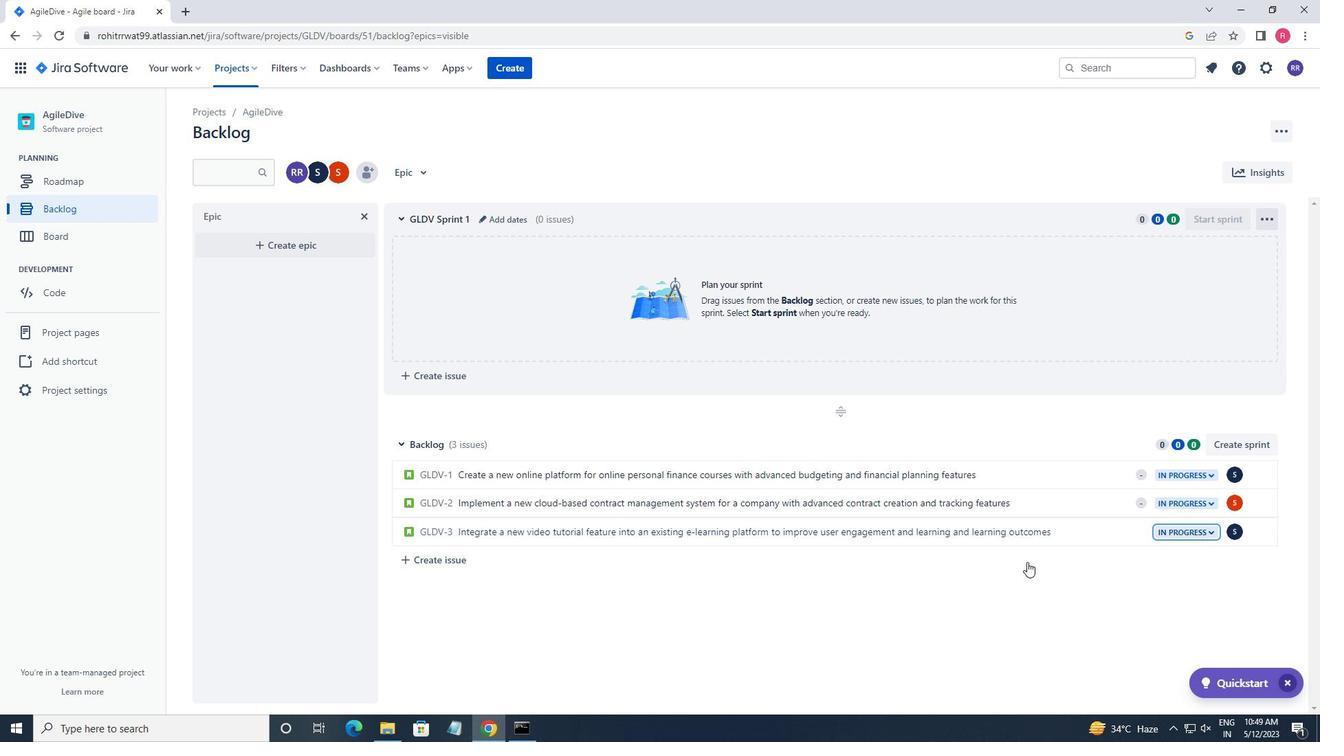 
Action: Mouse pressed left at (481, 562)
Screenshot: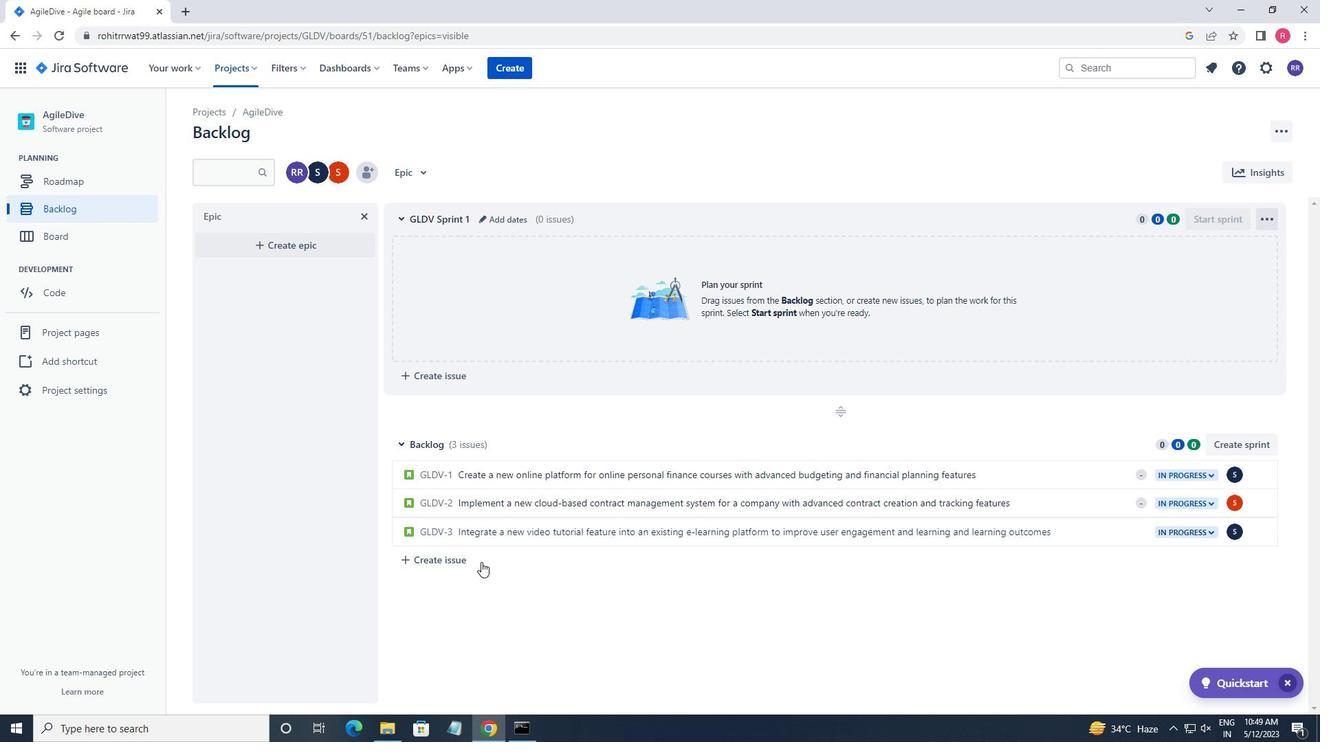 
Action: Key pressed <Key.shift>DEVELOP<Key.space>A<Key.space>NEW<Key.space>TOOL<Key.space>FOR<Key.space>AUTOMATED<Key.space>TESTING<Key.space>OF<Key.space>CROSS-DEVICE<Key.space>COMPATIBILITY<Key.space>AND<Key.space>RESPONSIVENESS<Key.enter>
Screenshot: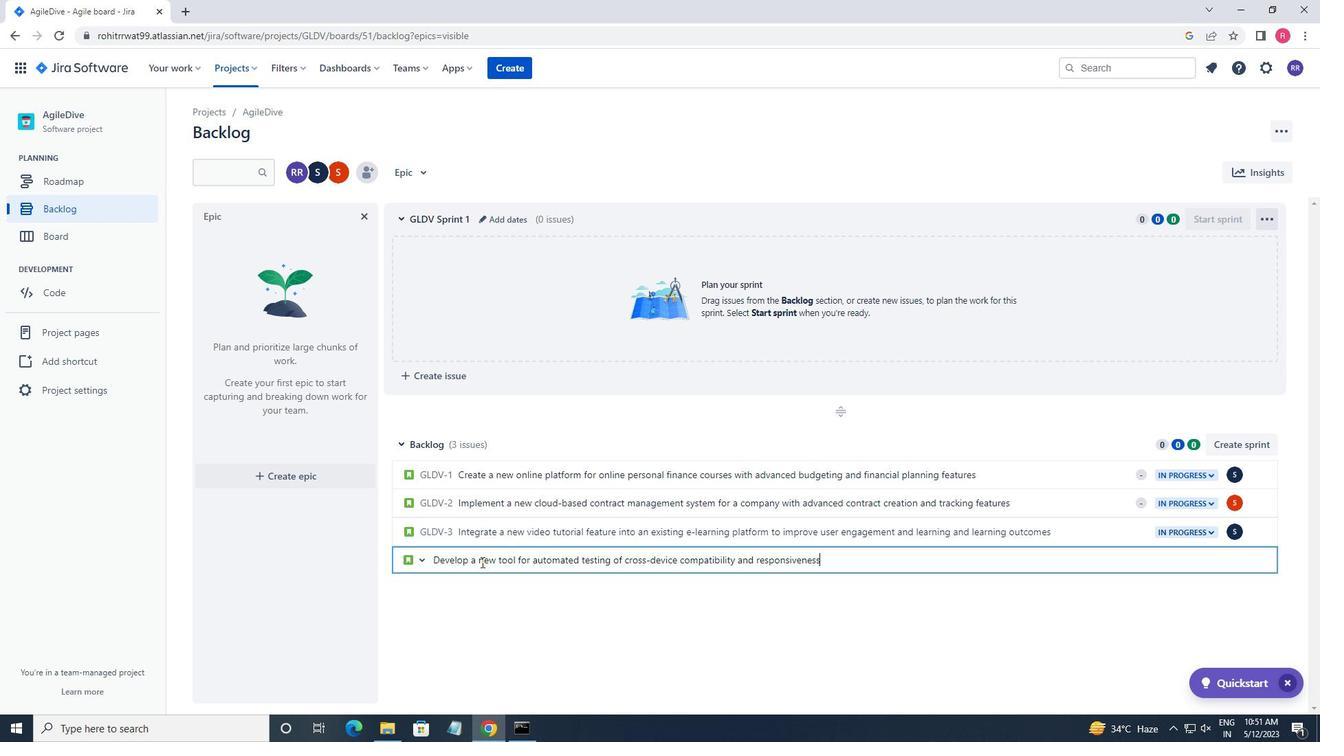 
Action: Mouse moved to (1235, 561)
Screenshot: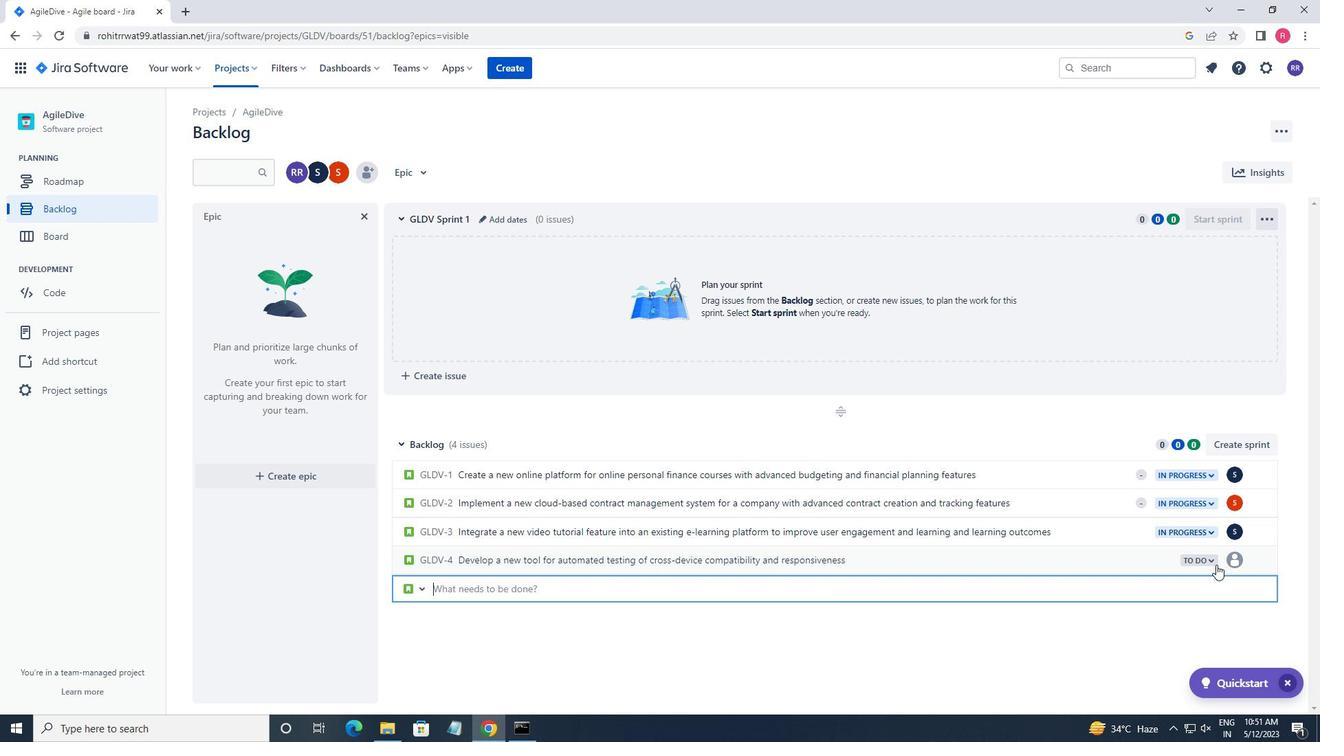 
Action: Mouse pressed left at (1235, 561)
Screenshot: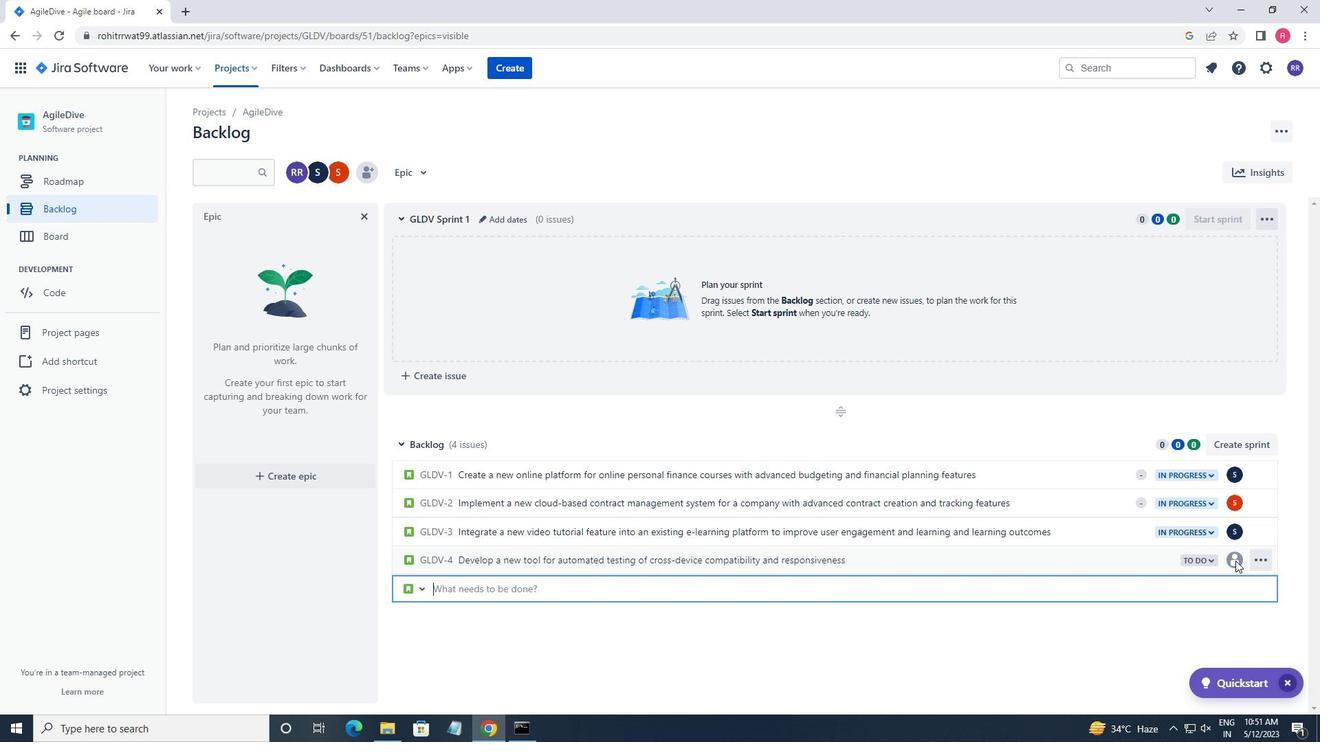 
Action: Mouse pressed left at (1235, 561)
Screenshot: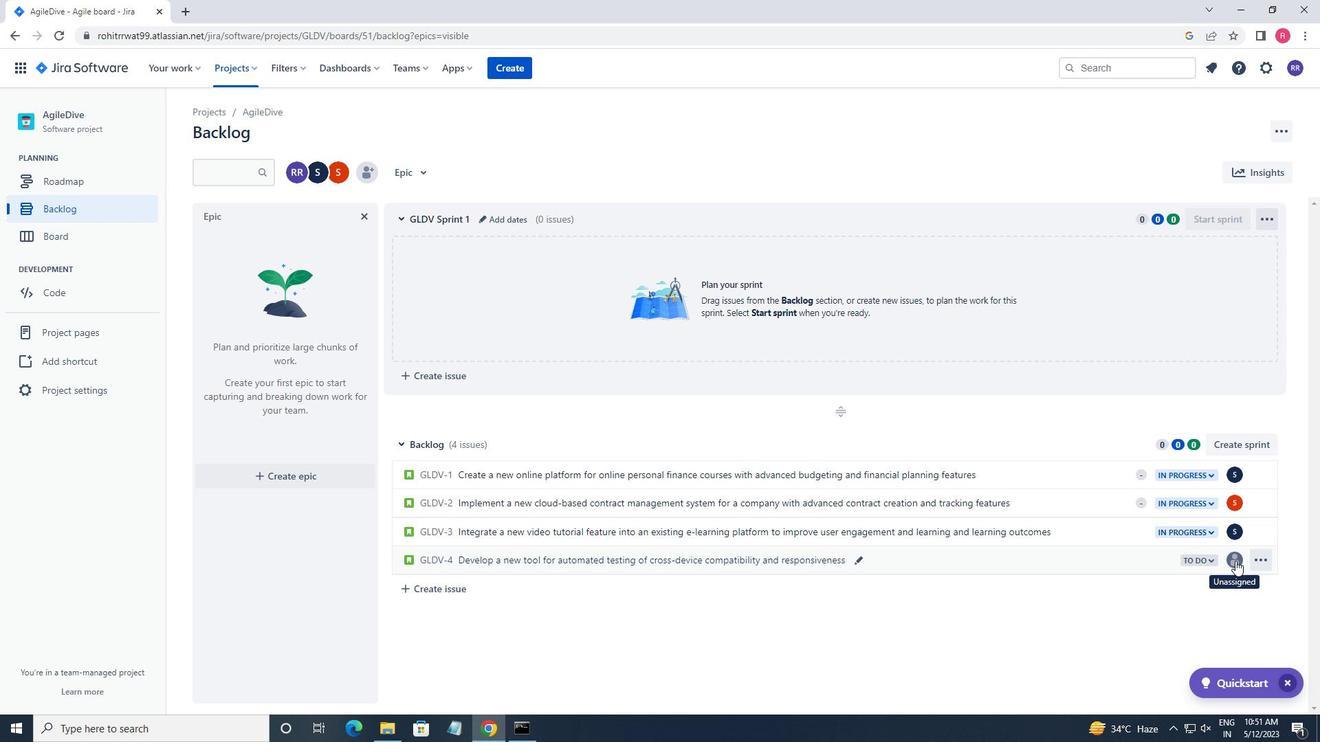 
Action: Key pressed SP<Key.backspace>OFTAGE.1
Screenshot: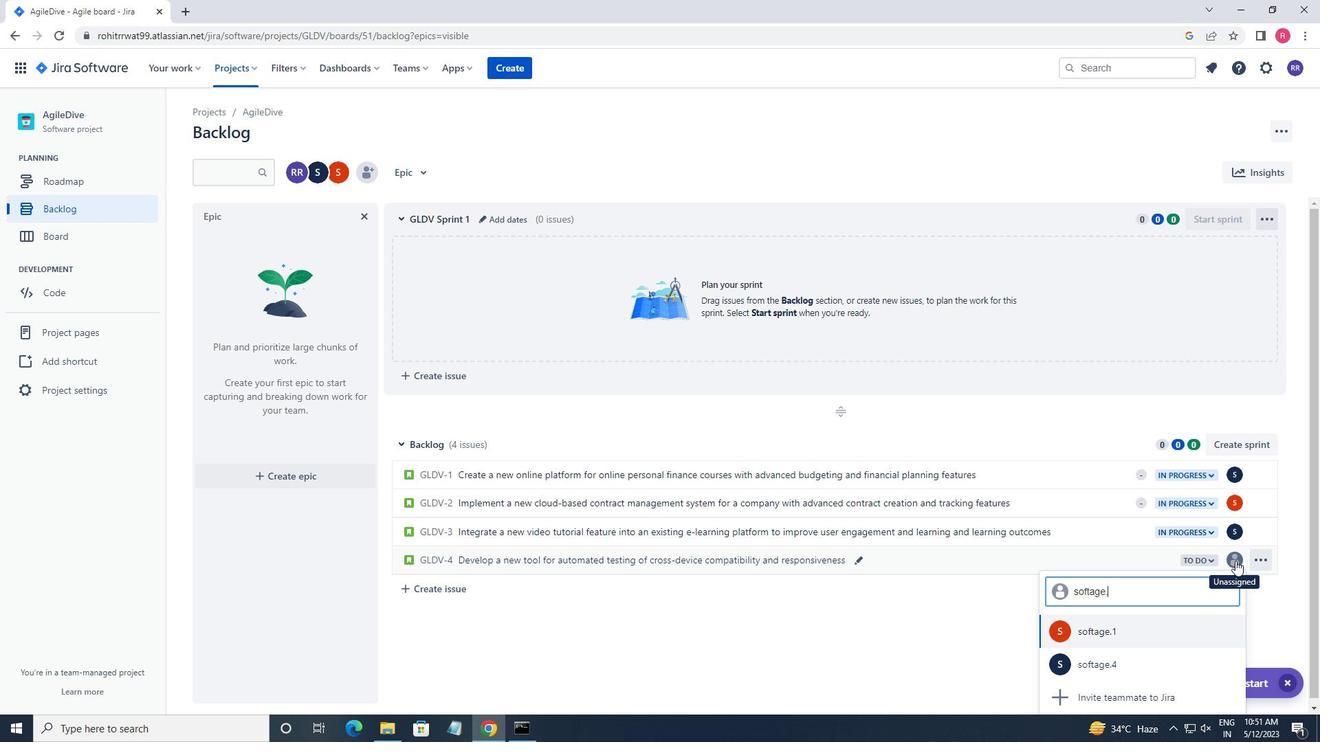 
Action: Mouse moved to (1080, 634)
Screenshot: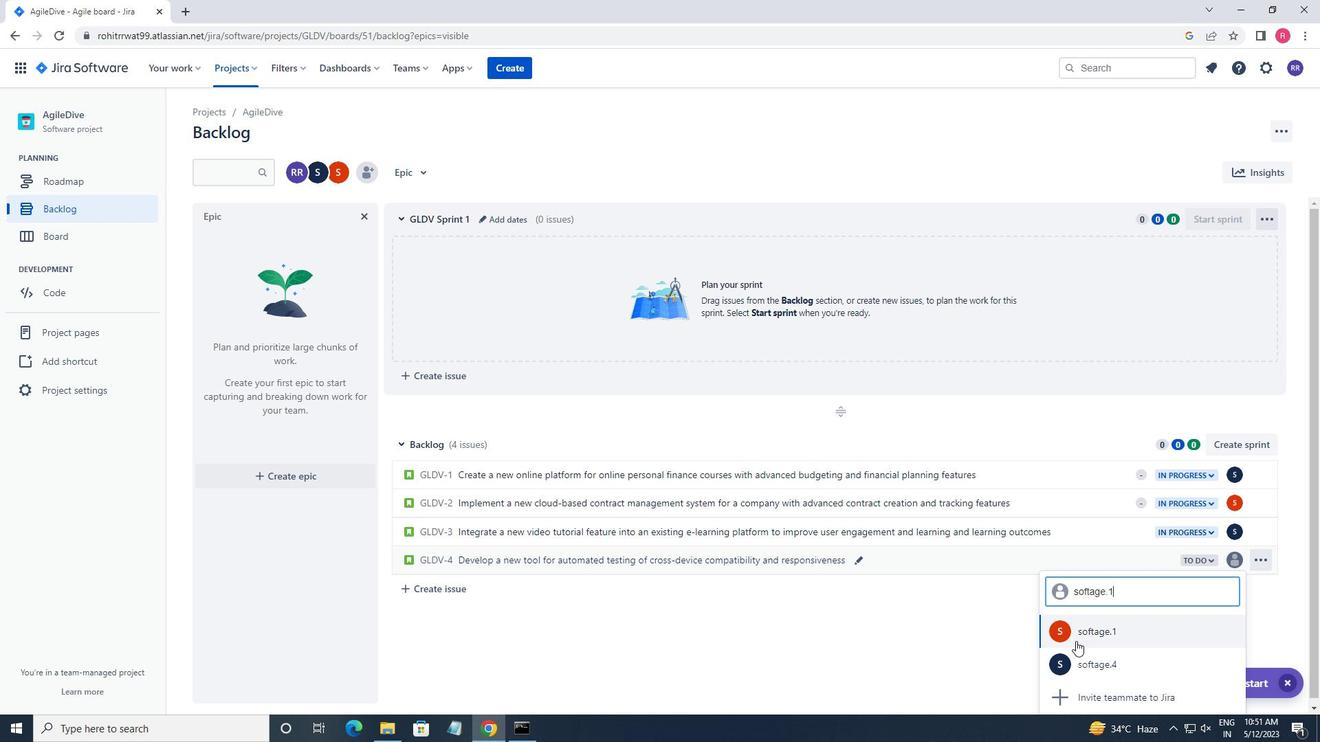 
Action: Mouse pressed left at (1080, 634)
Screenshot: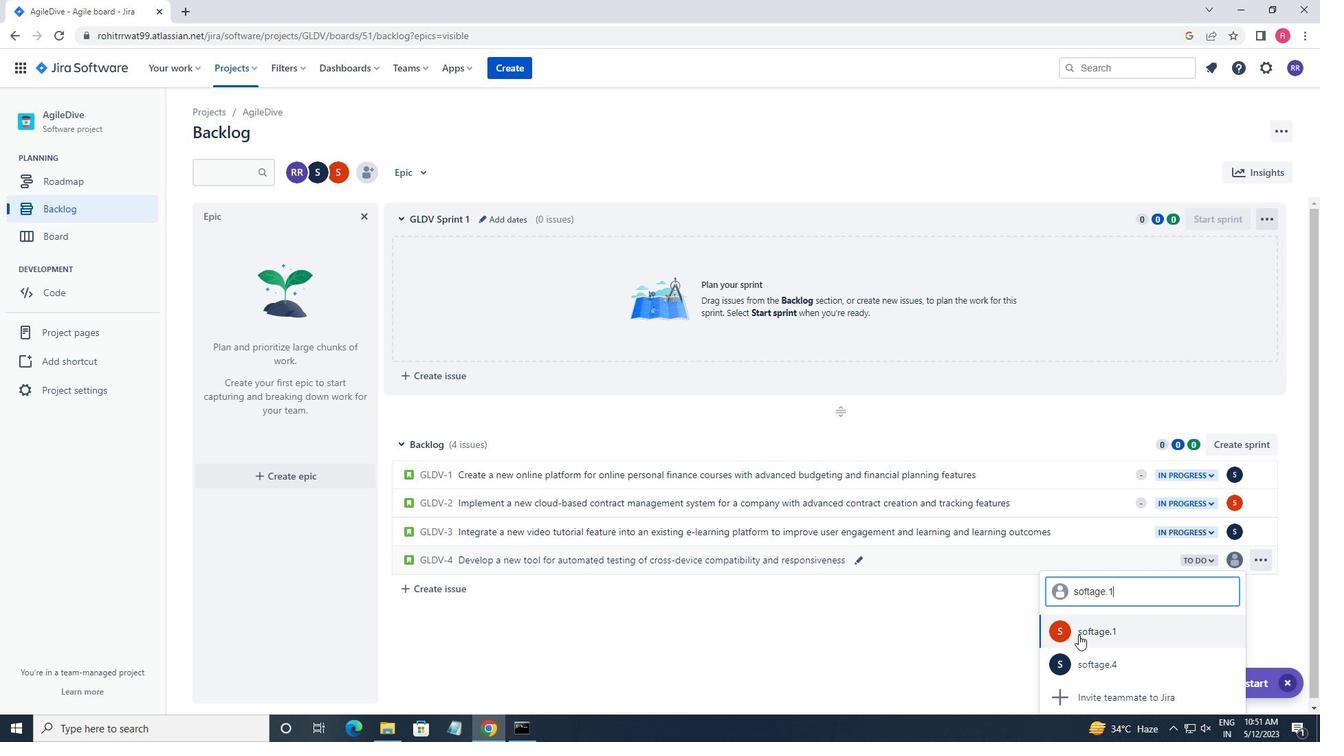 
Action: Mouse moved to (1206, 563)
Screenshot: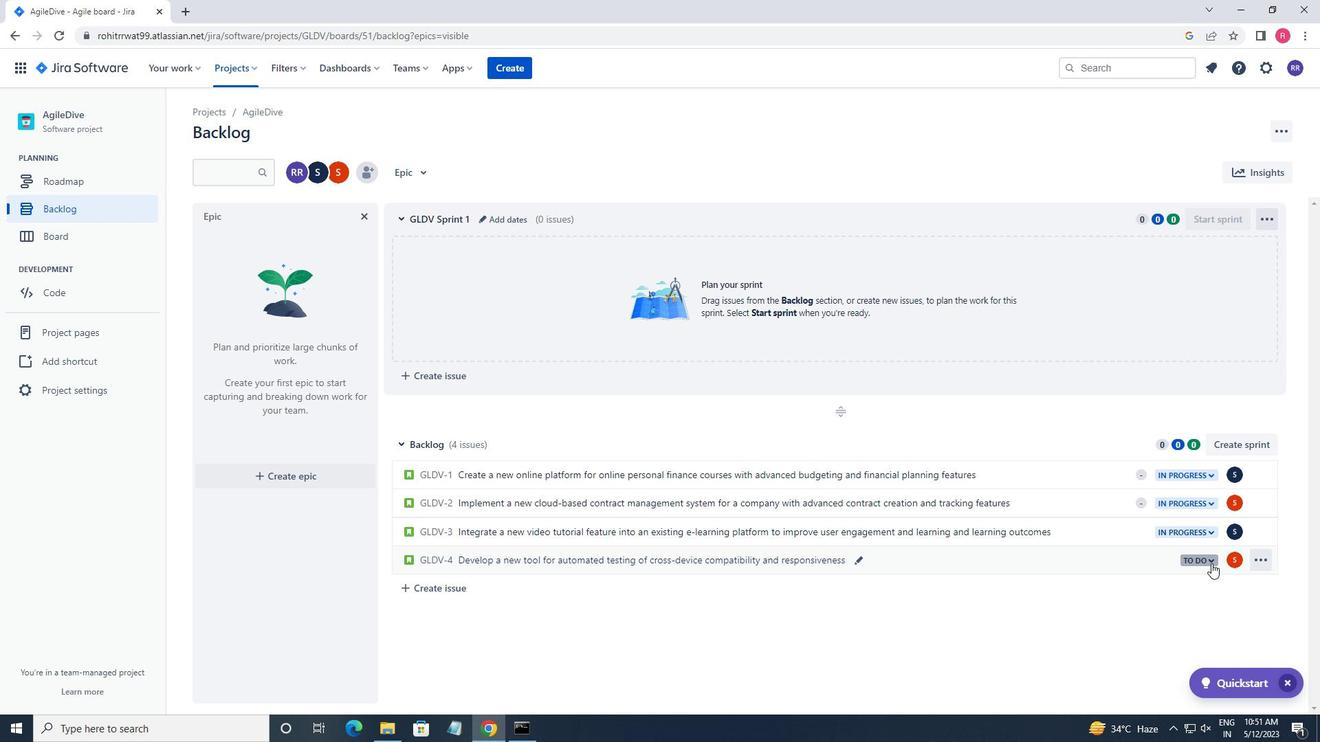 
Action: Mouse pressed left at (1206, 563)
Screenshot: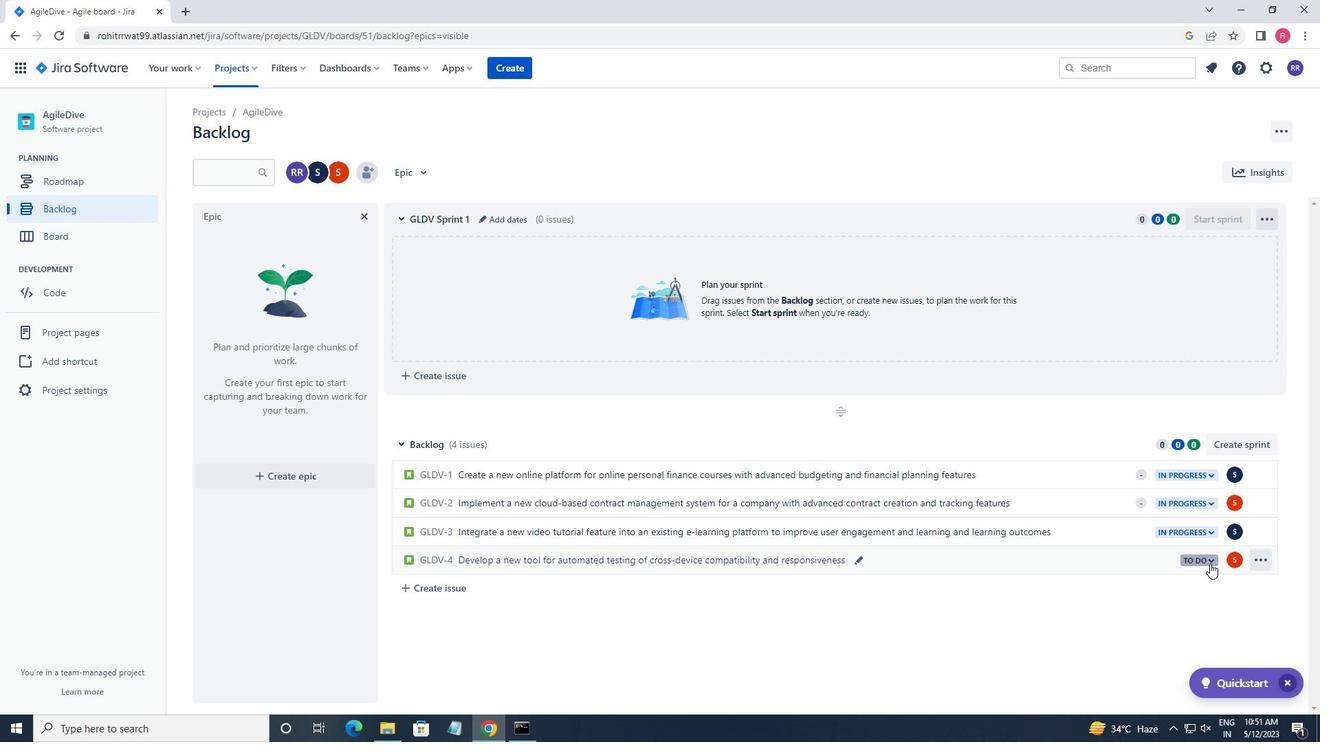 
Action: Mouse moved to (1099, 592)
Screenshot: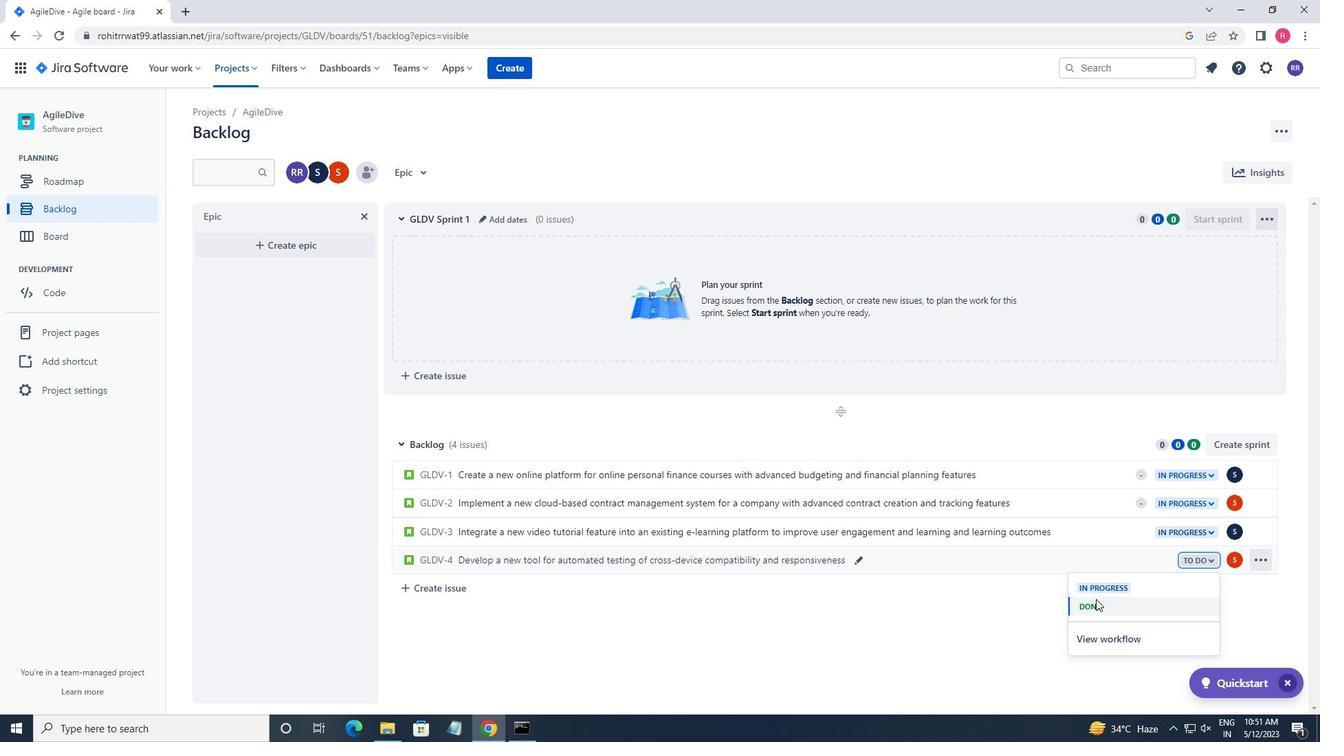 
Action: Mouse pressed left at (1099, 592)
Screenshot: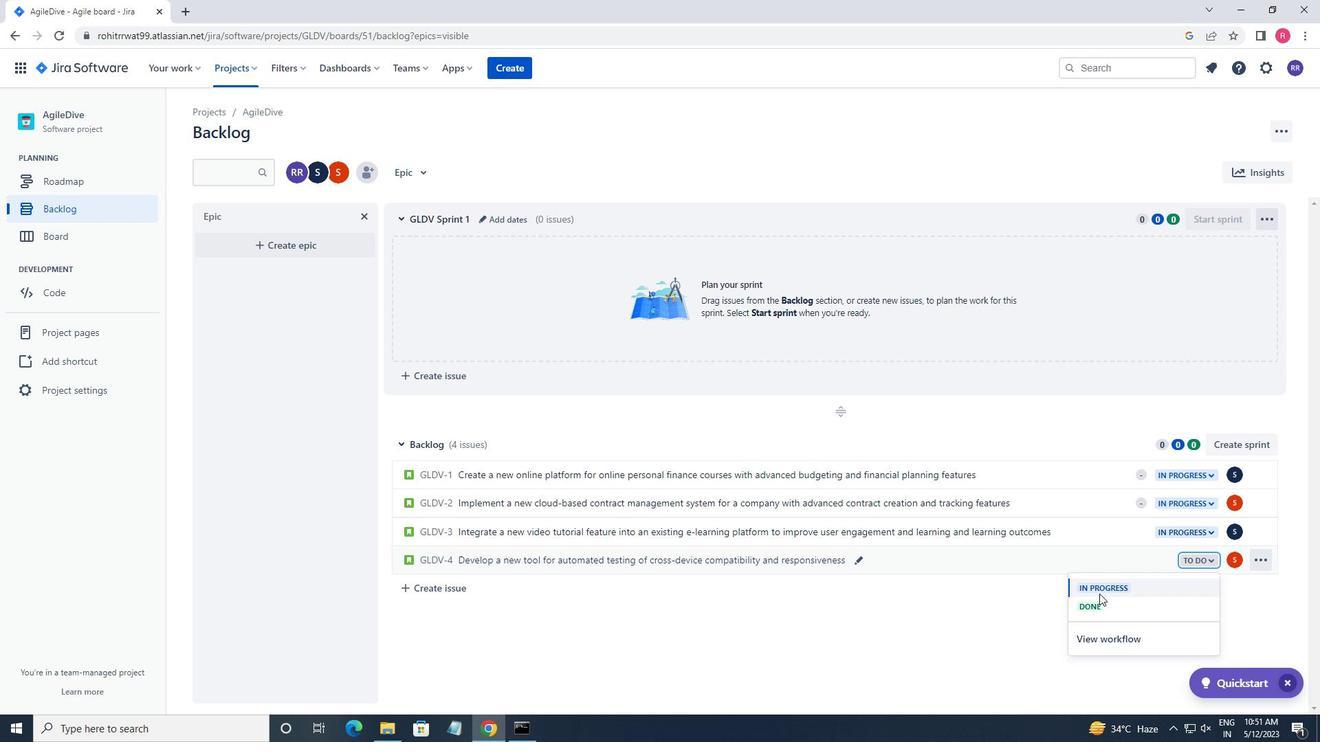
